 Task: Add a signature Jesse Powell containing Best wishes for a happy National Doctors Day, Jesse Powell to email address softage.8@softage.net and add a folder Volunteer work
Action: Mouse moved to (119, 147)
Screenshot: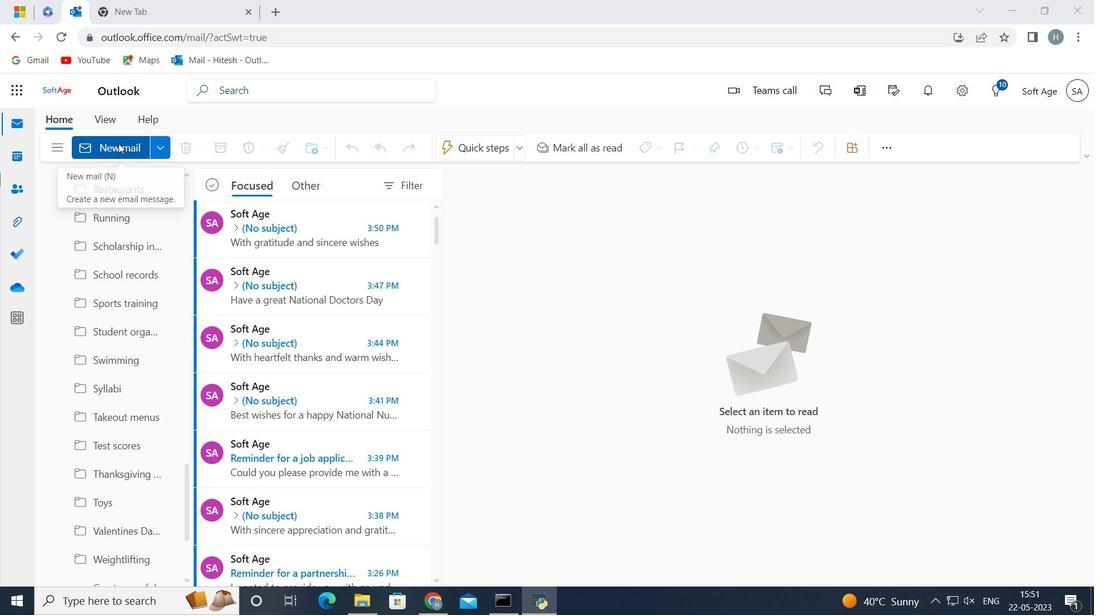 
Action: Mouse pressed left at (119, 147)
Screenshot: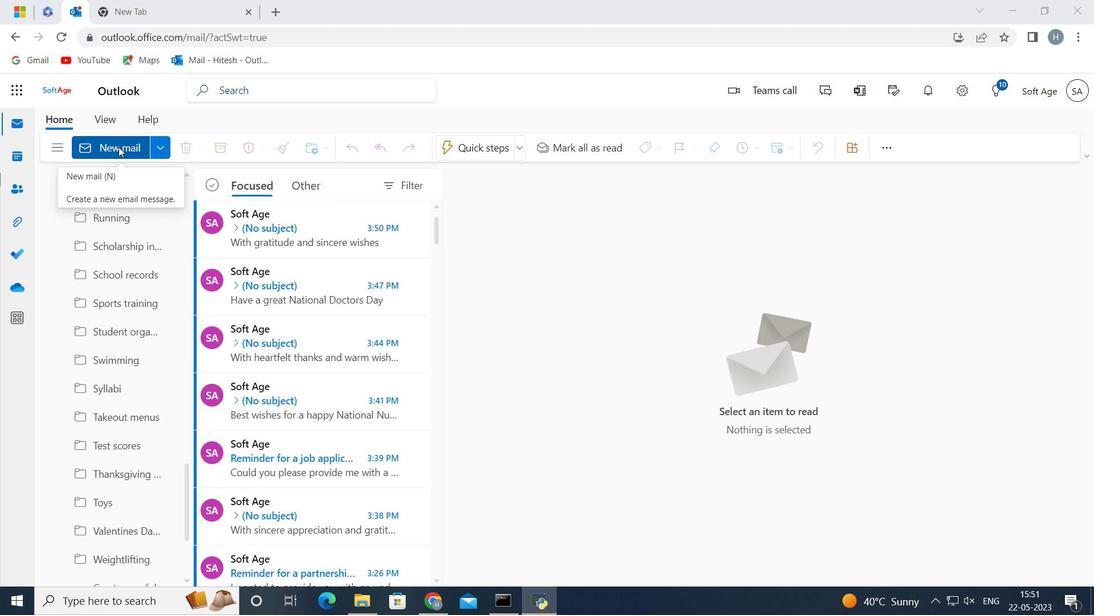 
Action: Mouse moved to (886, 151)
Screenshot: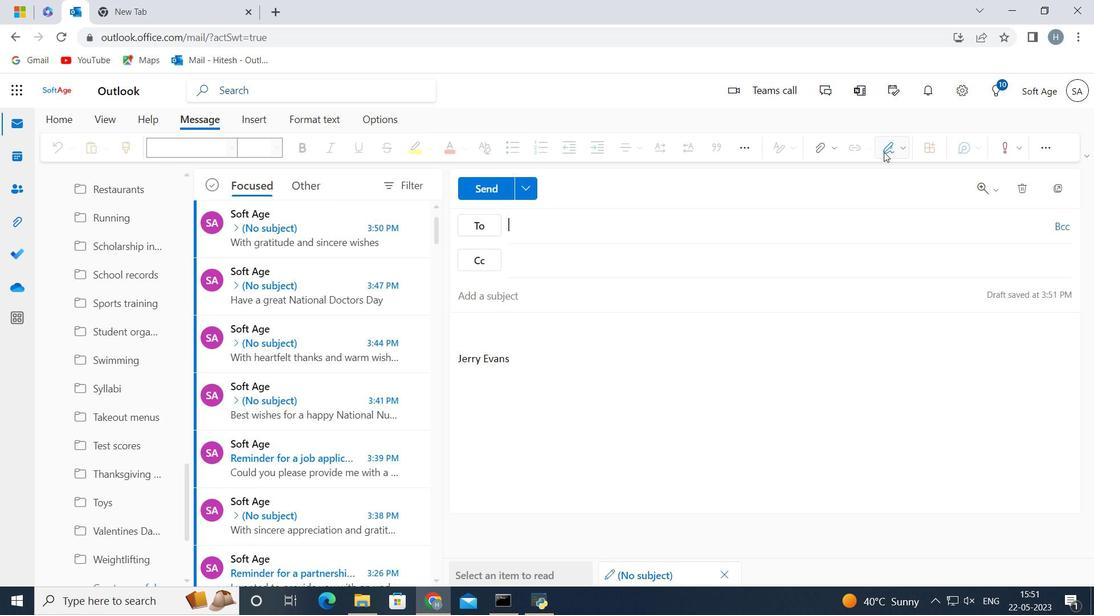 
Action: Mouse pressed left at (886, 151)
Screenshot: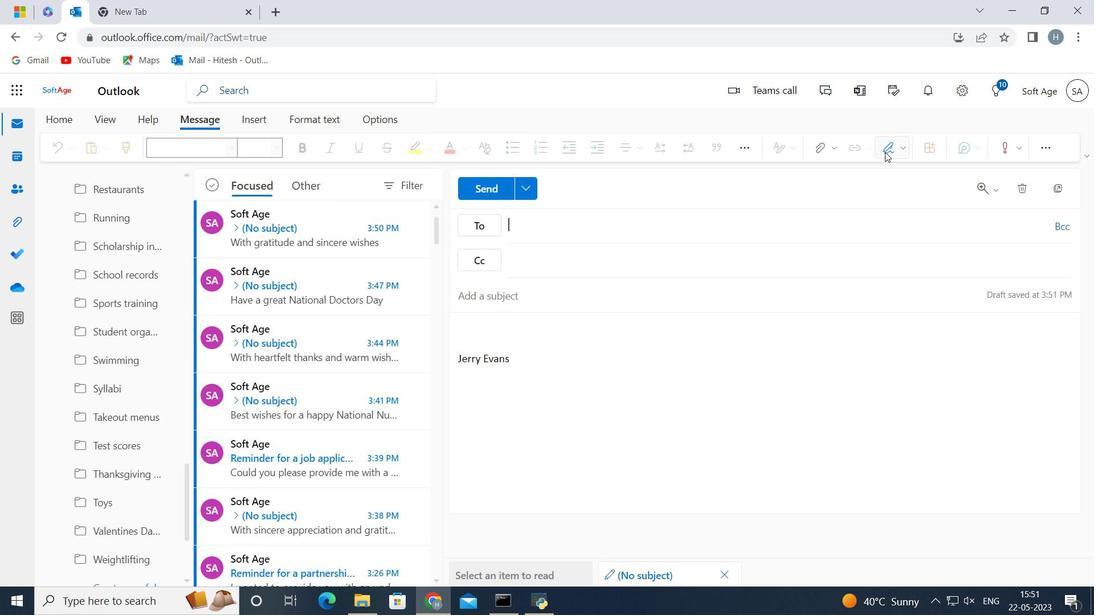 
Action: Mouse moved to (857, 405)
Screenshot: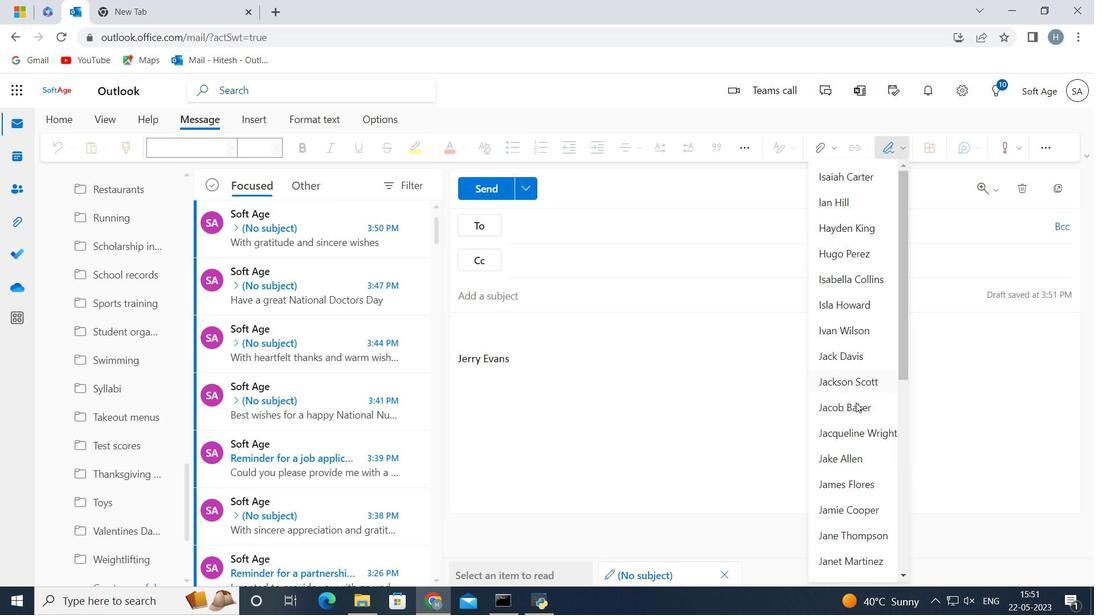 
Action: Mouse scrolled (857, 404) with delta (0, 0)
Screenshot: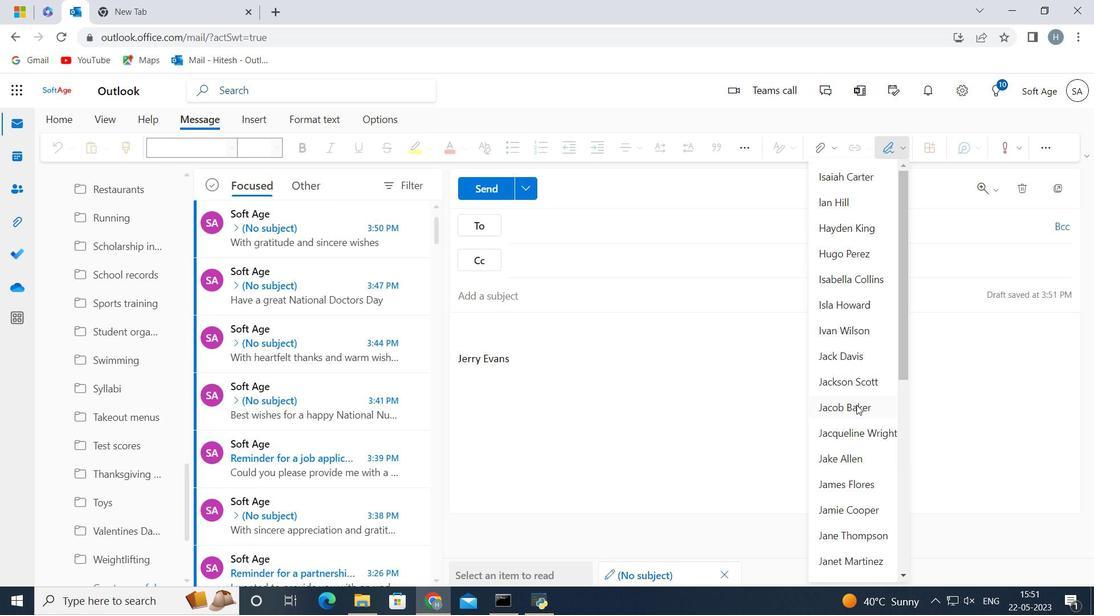 
Action: Mouse scrolled (857, 404) with delta (0, 0)
Screenshot: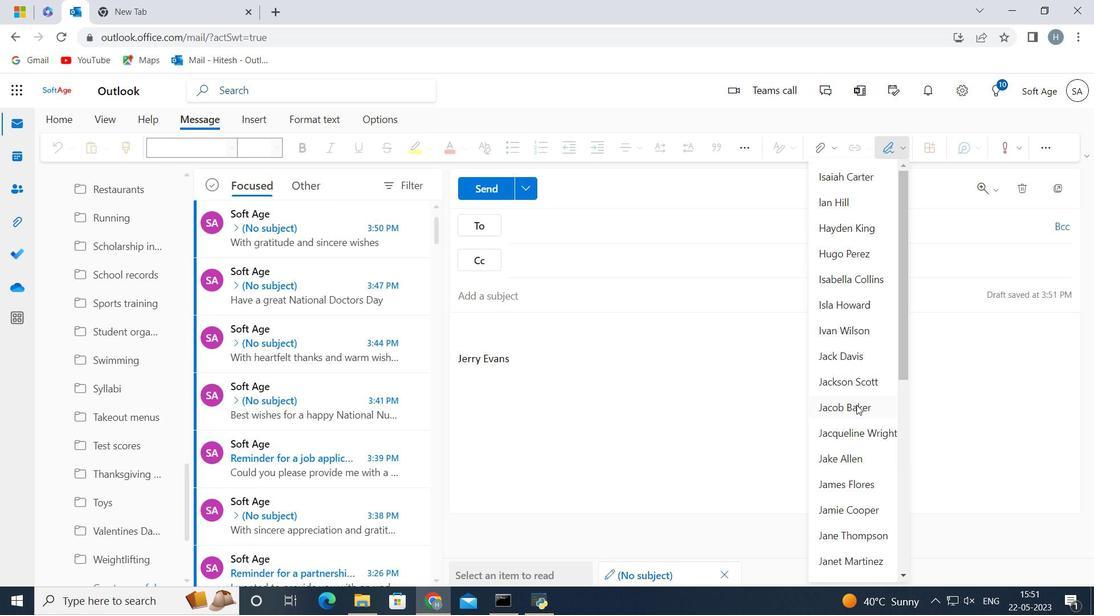 
Action: Mouse scrolled (857, 404) with delta (0, 0)
Screenshot: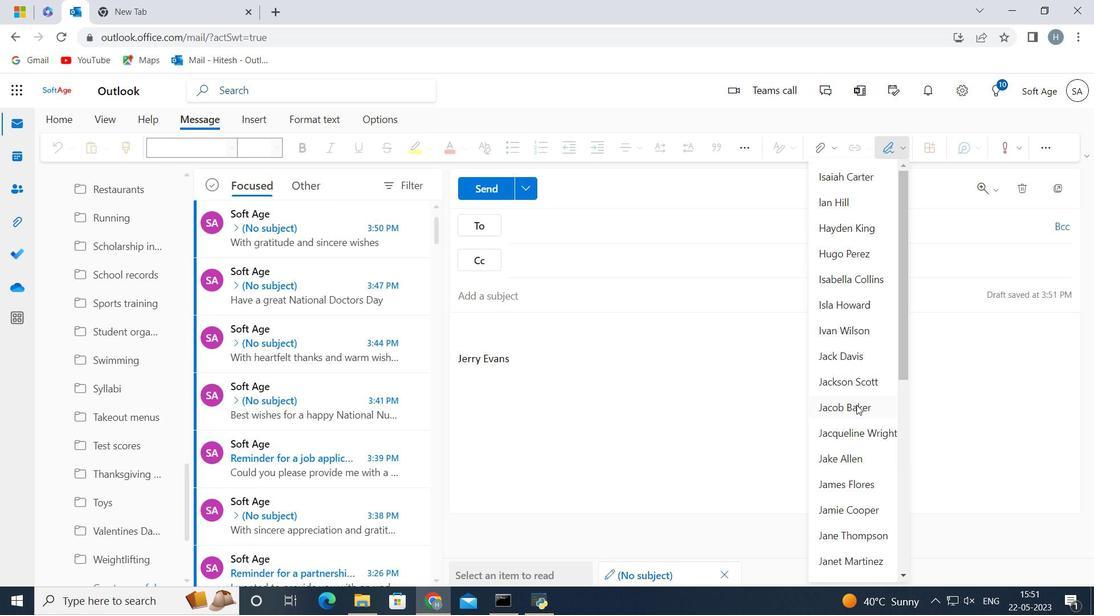 
Action: Mouse scrolled (857, 404) with delta (0, 0)
Screenshot: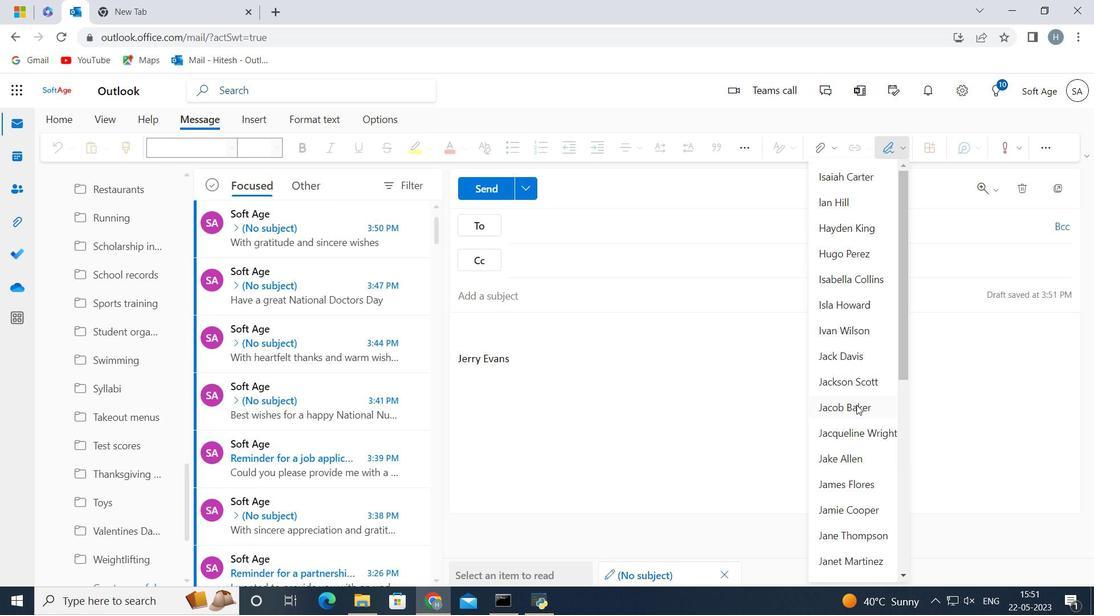 
Action: Mouse scrolled (857, 404) with delta (0, 0)
Screenshot: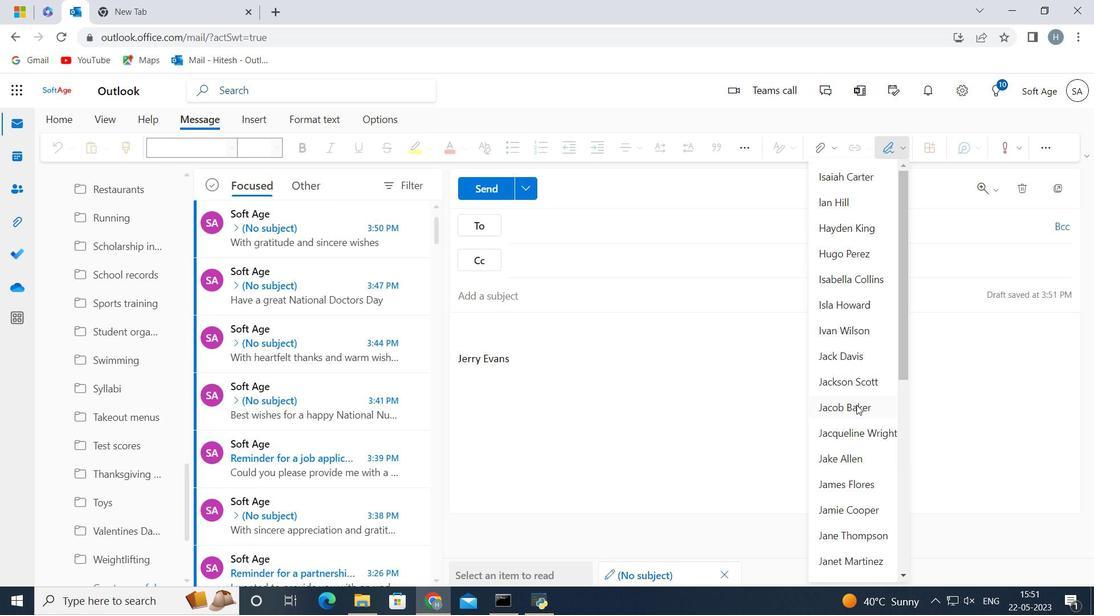 
Action: Mouse scrolled (857, 404) with delta (0, 0)
Screenshot: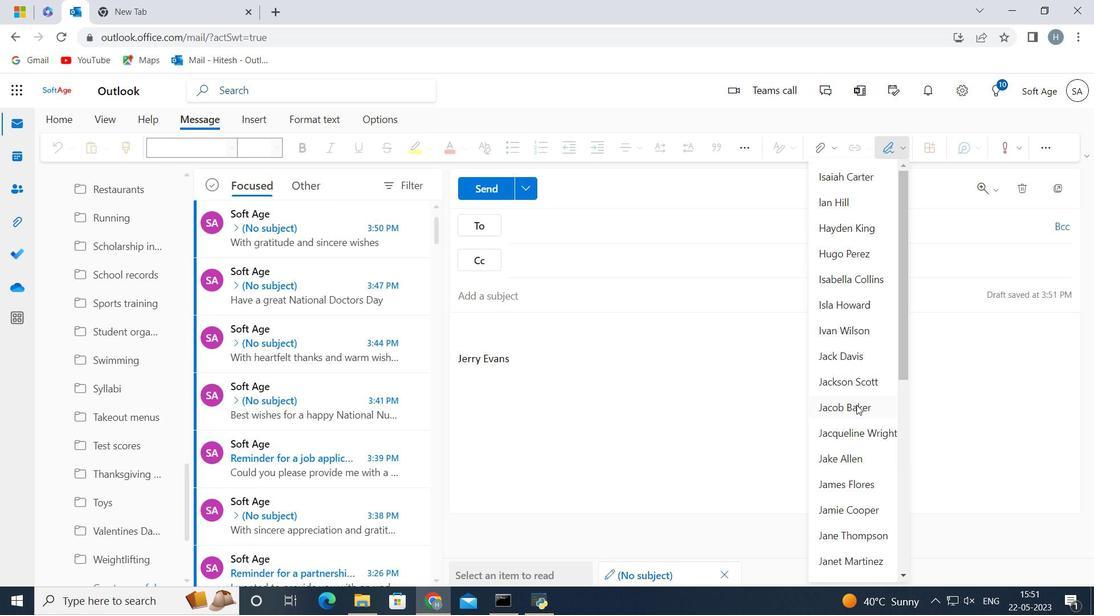
Action: Mouse moved to (857, 410)
Screenshot: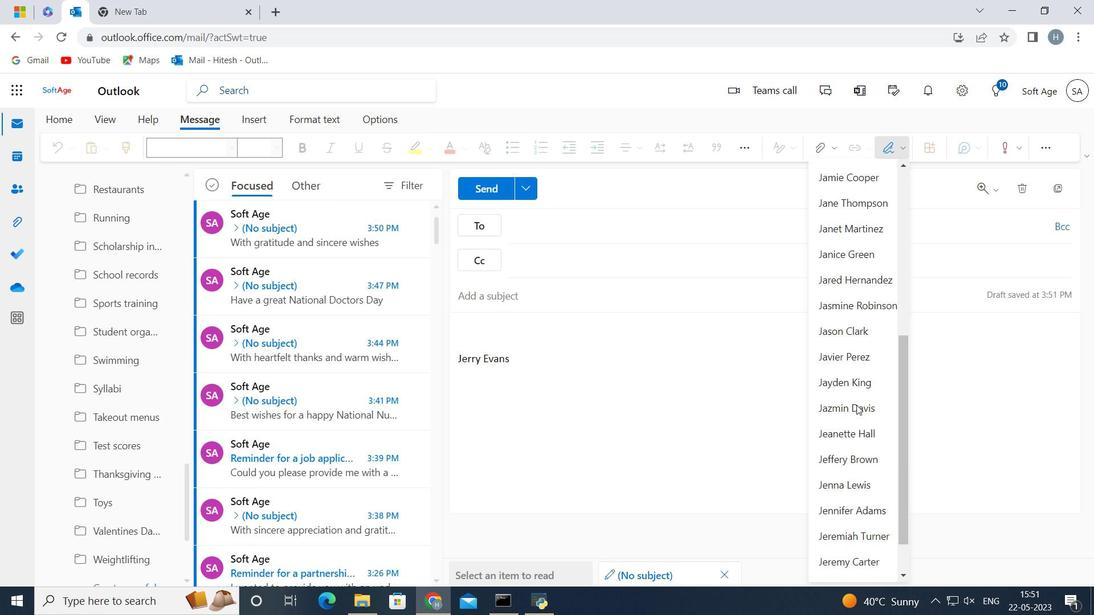 
Action: Mouse scrolled (857, 409) with delta (0, 0)
Screenshot: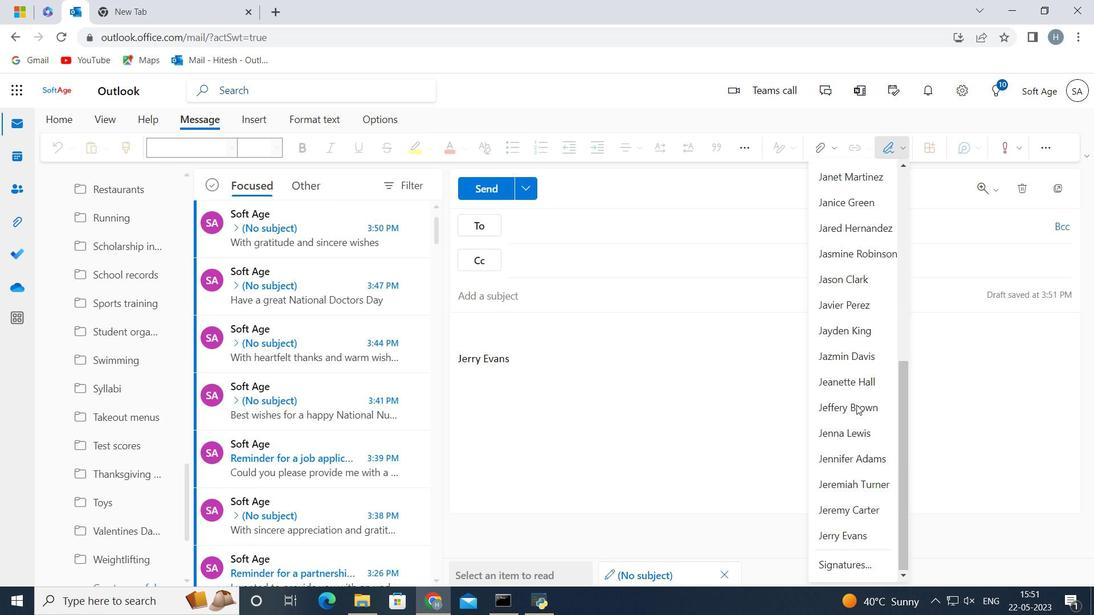 
Action: Mouse moved to (858, 417)
Screenshot: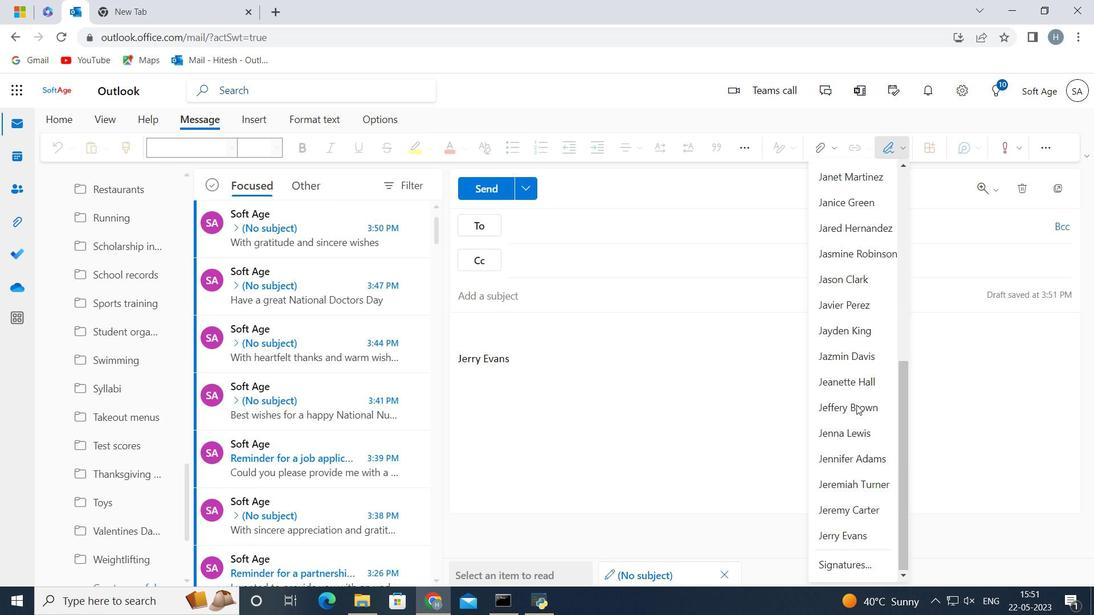 
Action: Mouse scrolled (858, 415) with delta (0, 0)
Screenshot: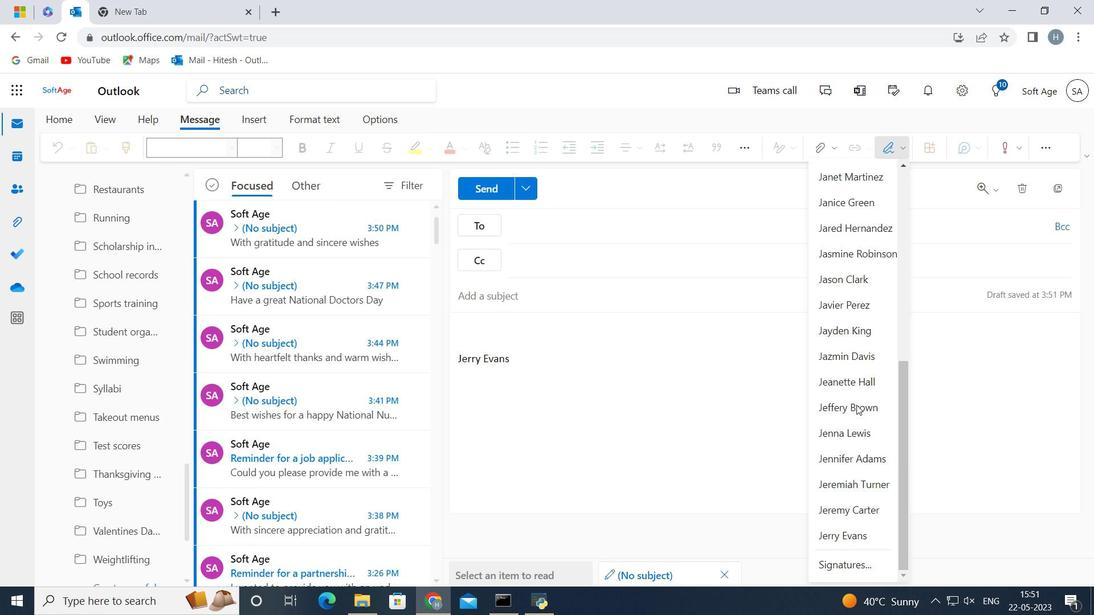 
Action: Mouse moved to (859, 423)
Screenshot: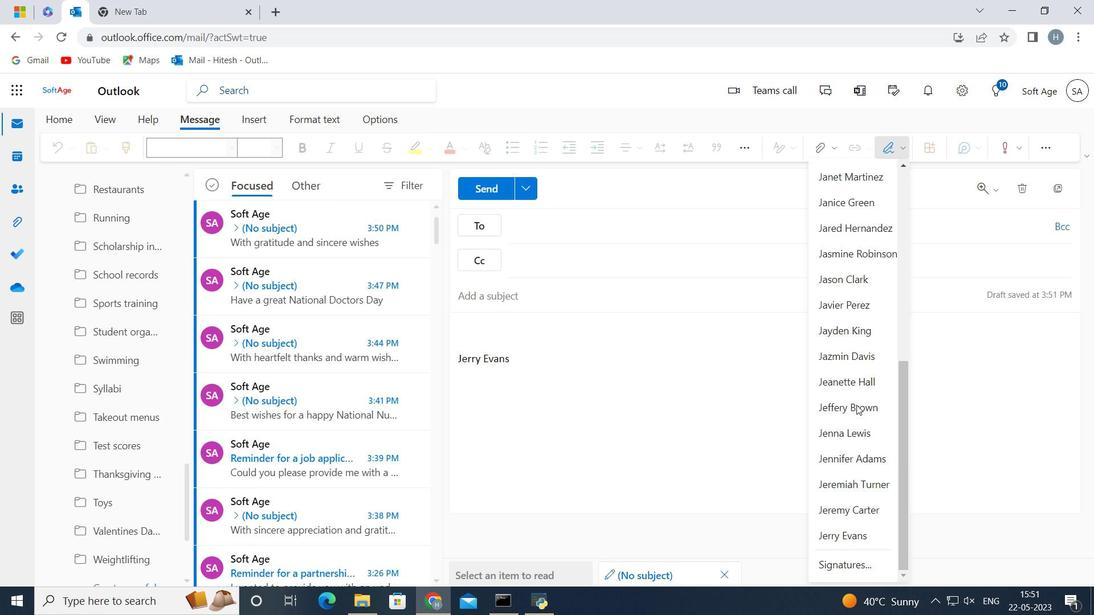 
Action: Mouse scrolled (858, 419) with delta (0, 0)
Screenshot: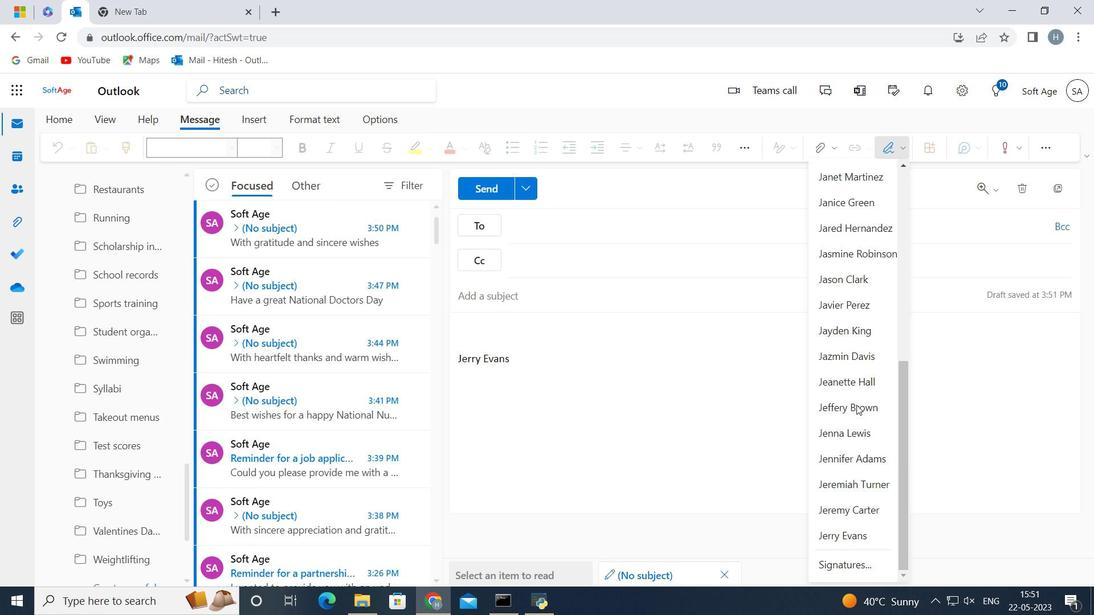 
Action: Mouse moved to (859, 423)
Screenshot: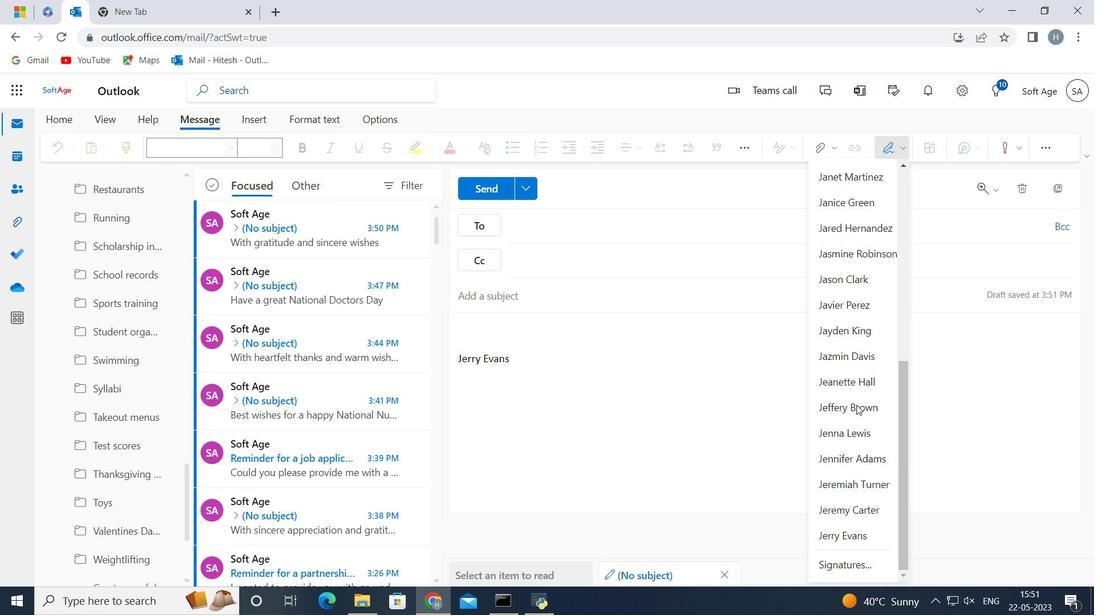
Action: Mouse scrolled (859, 422) with delta (0, 0)
Screenshot: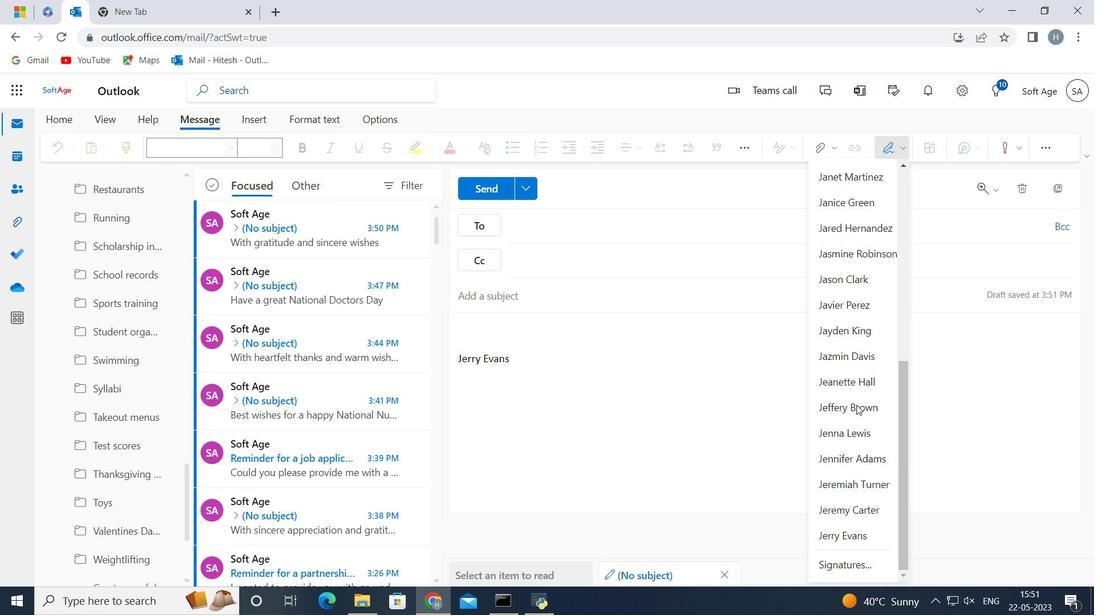 
Action: Mouse moved to (859, 428)
Screenshot: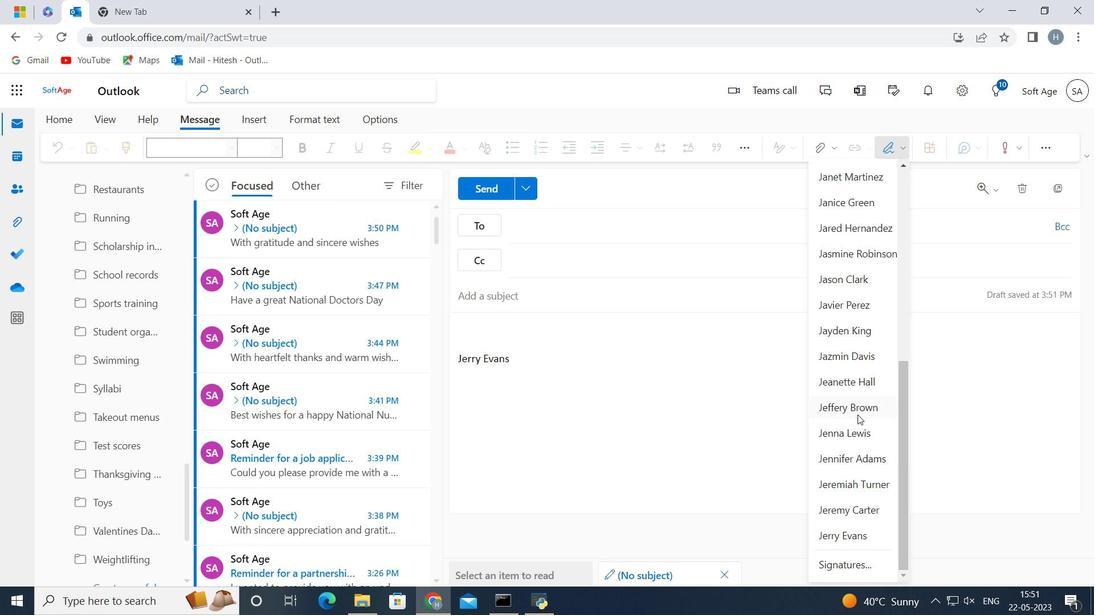 
Action: Mouse scrolled (859, 427) with delta (0, 0)
Screenshot: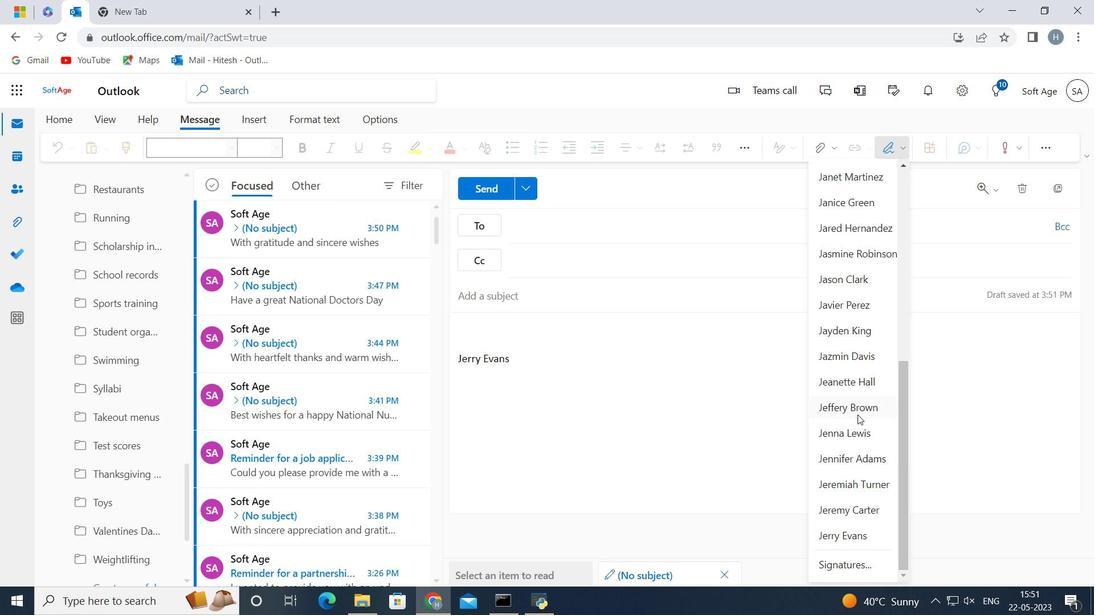 
Action: Mouse moved to (854, 559)
Screenshot: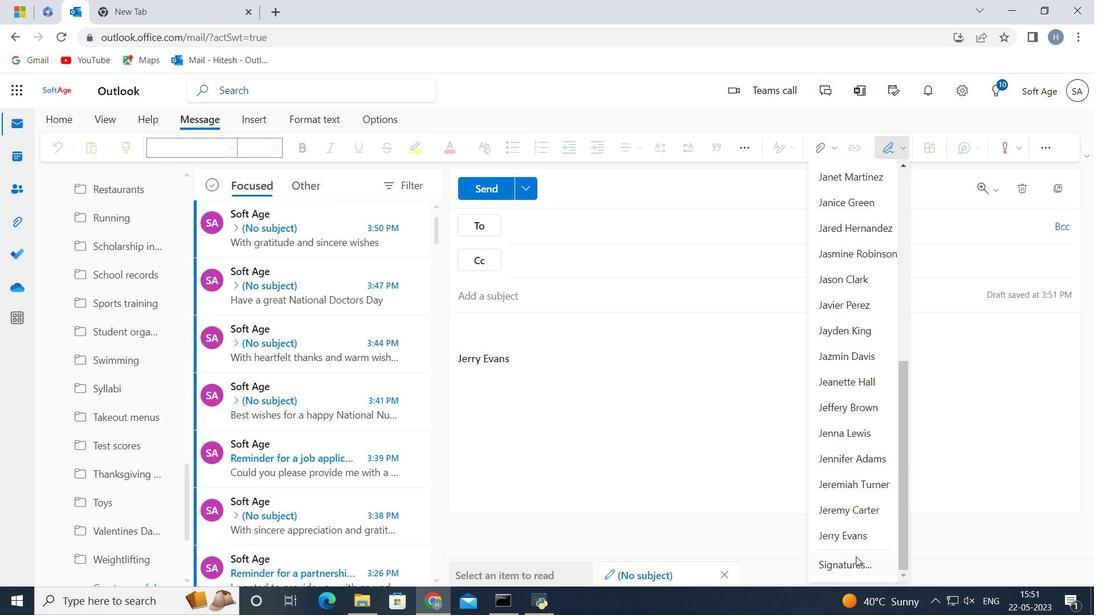 
Action: Mouse pressed left at (854, 559)
Screenshot: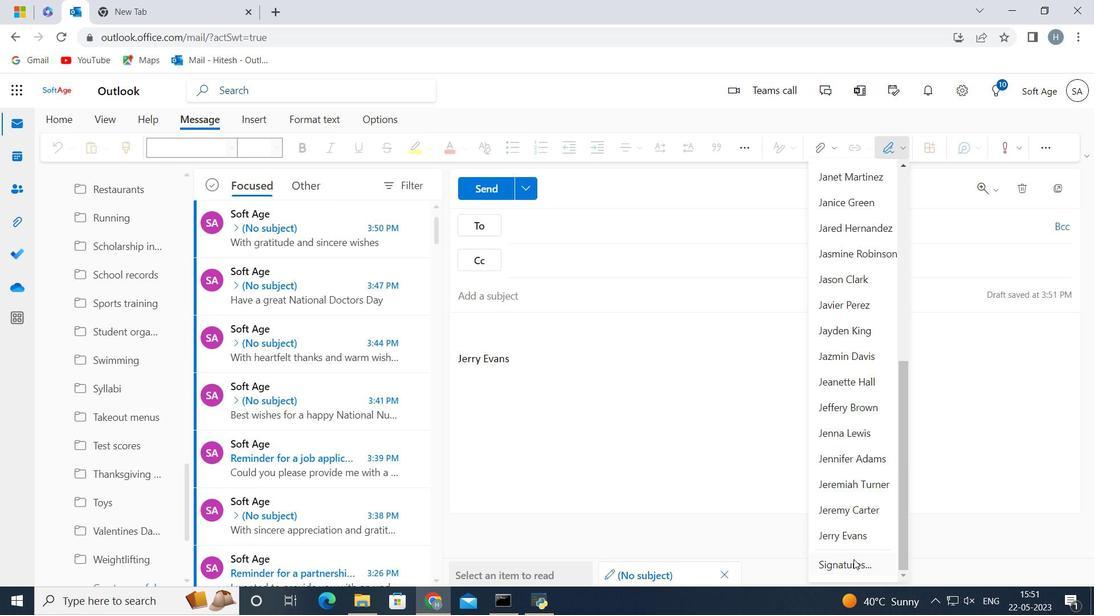 
Action: Mouse moved to (758, 269)
Screenshot: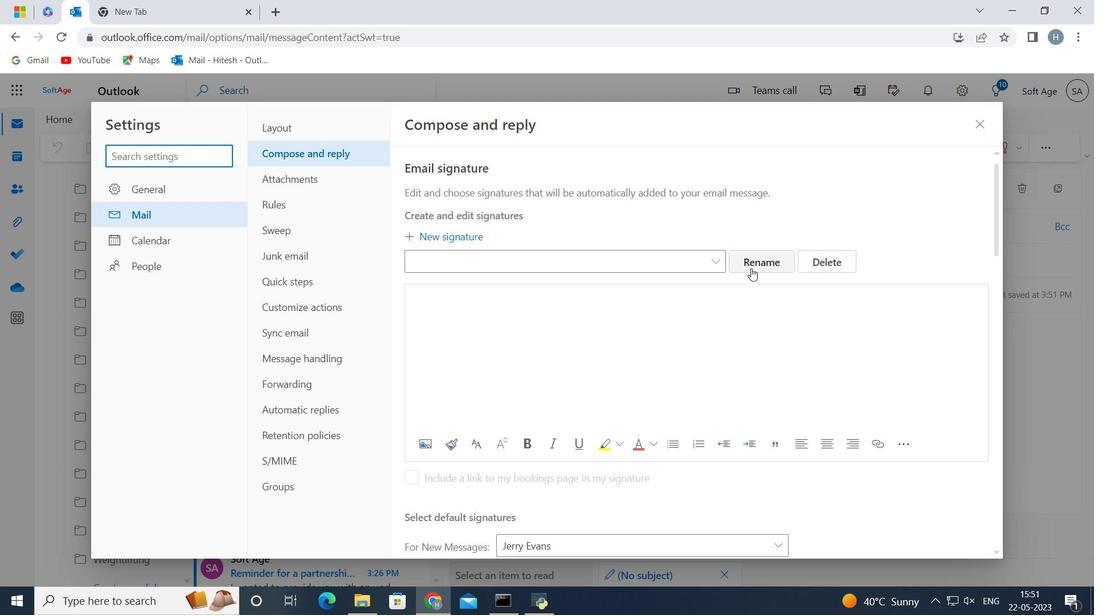 
Action: Mouse pressed left at (758, 269)
Screenshot: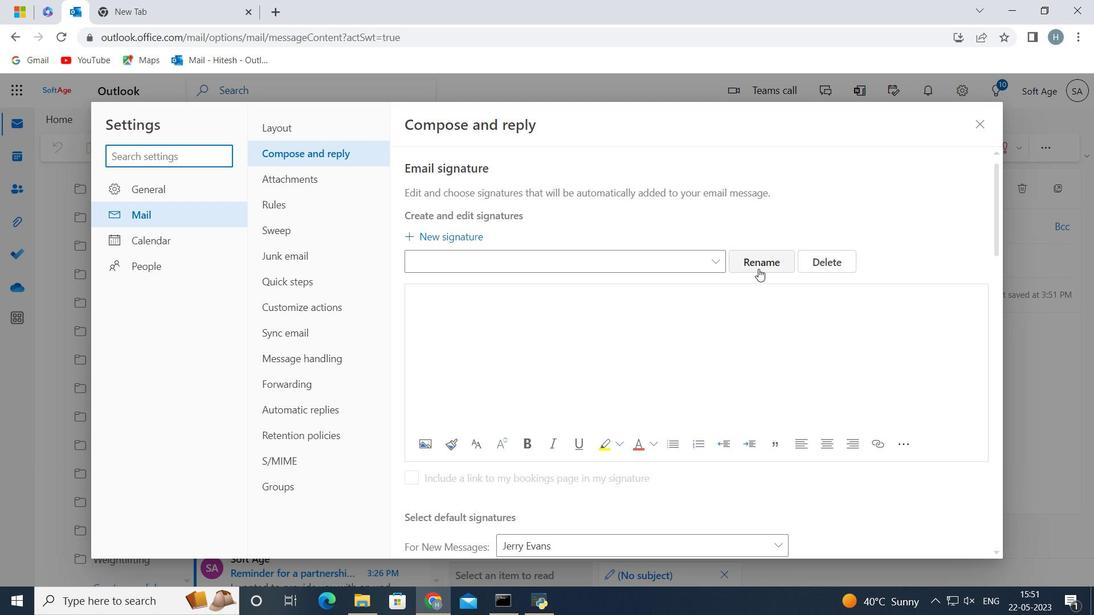 
Action: Mouse moved to (686, 260)
Screenshot: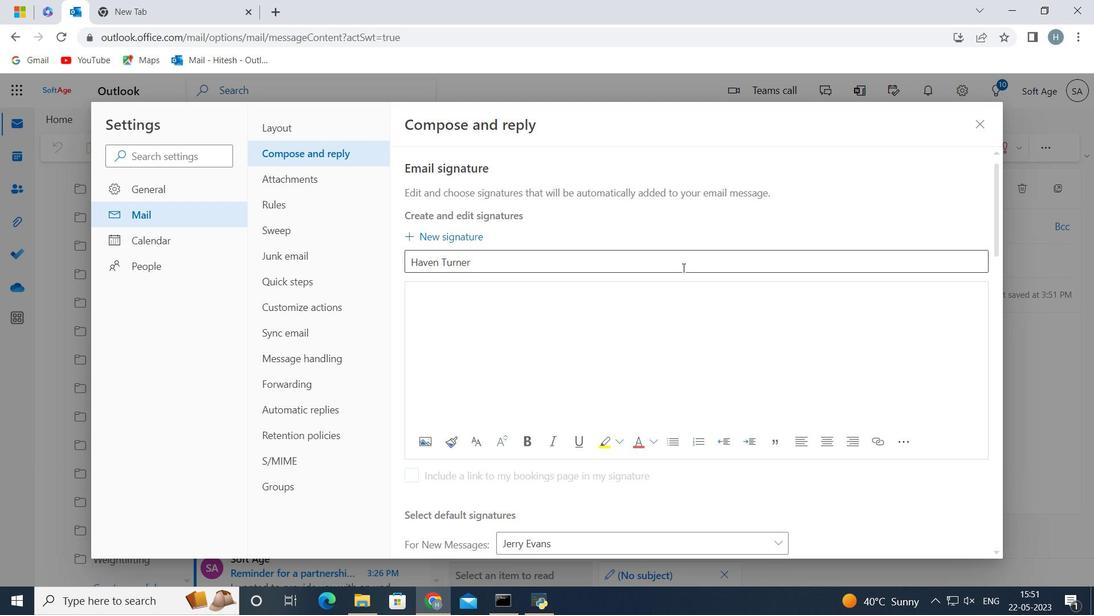 
Action: Mouse pressed left at (686, 260)
Screenshot: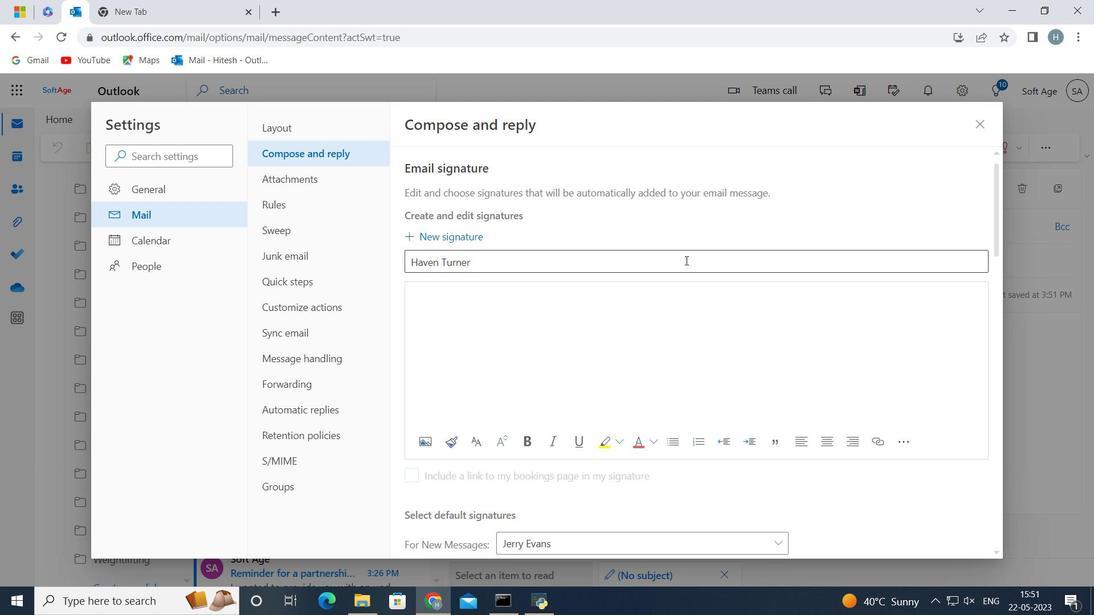 
Action: Key pressed <Key.backspace><Key.backspace><Key.backspace><Key.backspace><Key.backspace><Key.backspace><Key.backspace><Key.backspace><Key.backspace><Key.backspace><Key.backspace><Key.backspace><Key.backspace><Key.backspace><Key.backspace><Key.backspace><Key.backspace><Key.backspace><Key.backspace><Key.backspace><Key.backspace><Key.shift>Jesse<Key.space><Key.shift><Key.shift><Key.shift><Key.shift><Key.shift>Powell<Key.space>
Screenshot: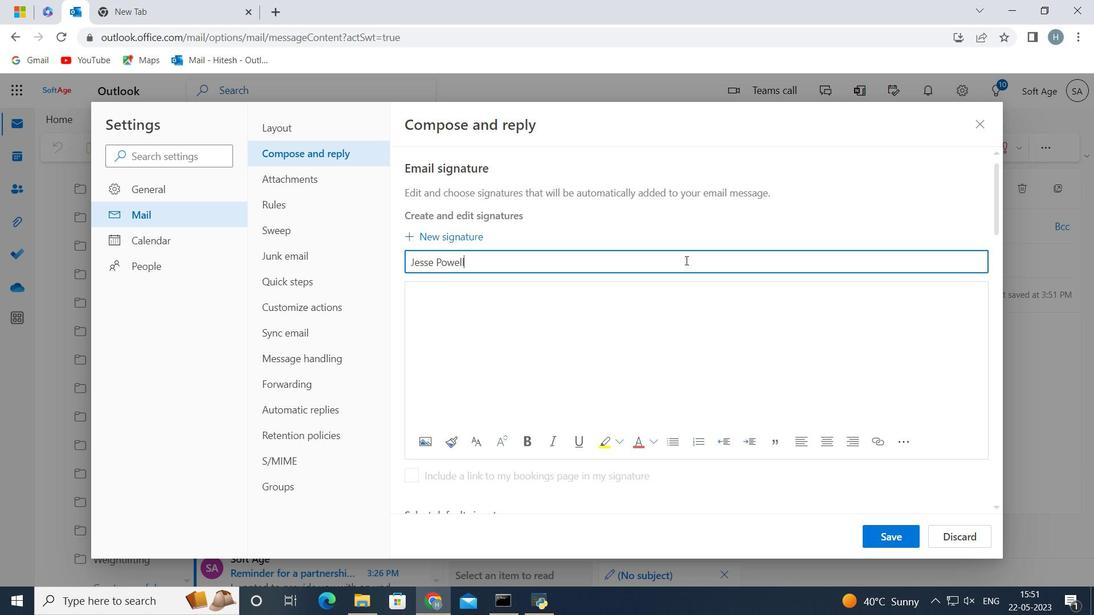 
Action: Mouse moved to (460, 318)
Screenshot: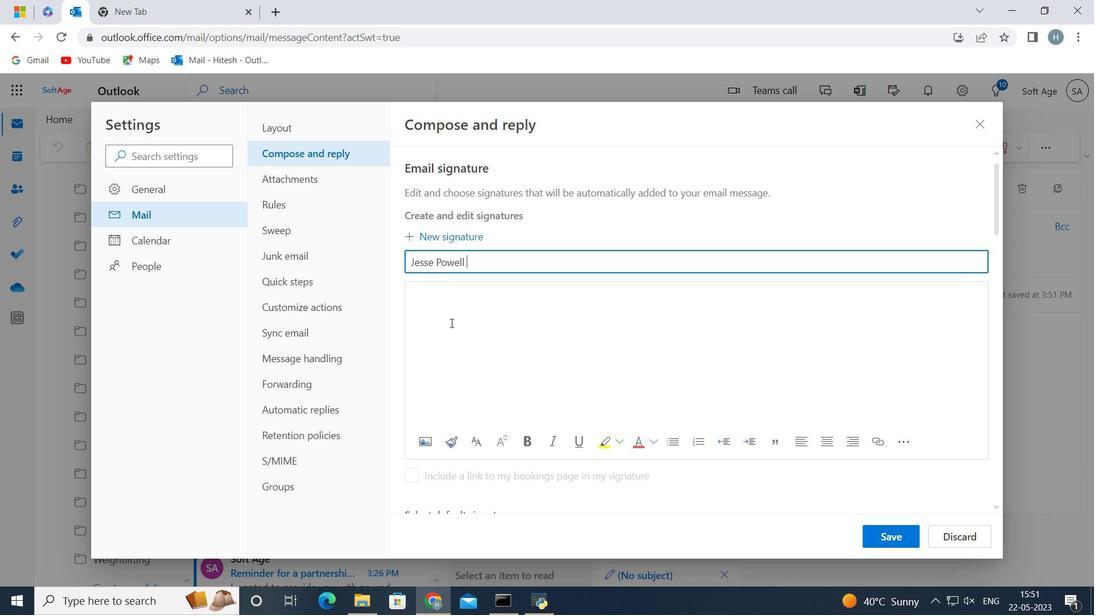 
Action: Mouse pressed left at (460, 318)
Screenshot: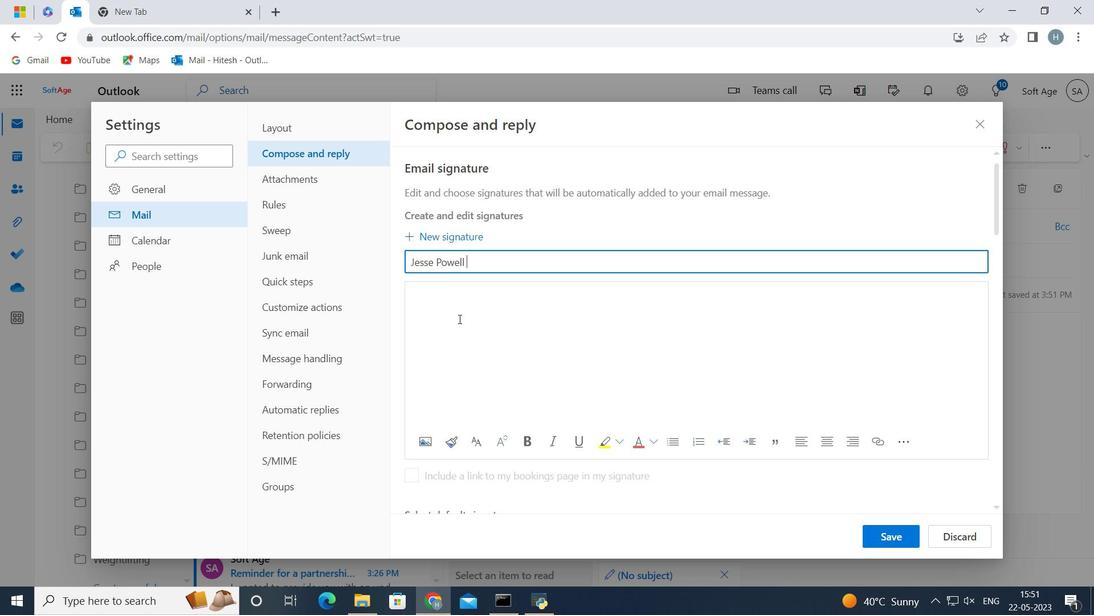 
Action: Key pressed <Key.shift>Jesse<Key.space><Key.shift>Powell<Key.space>
Screenshot: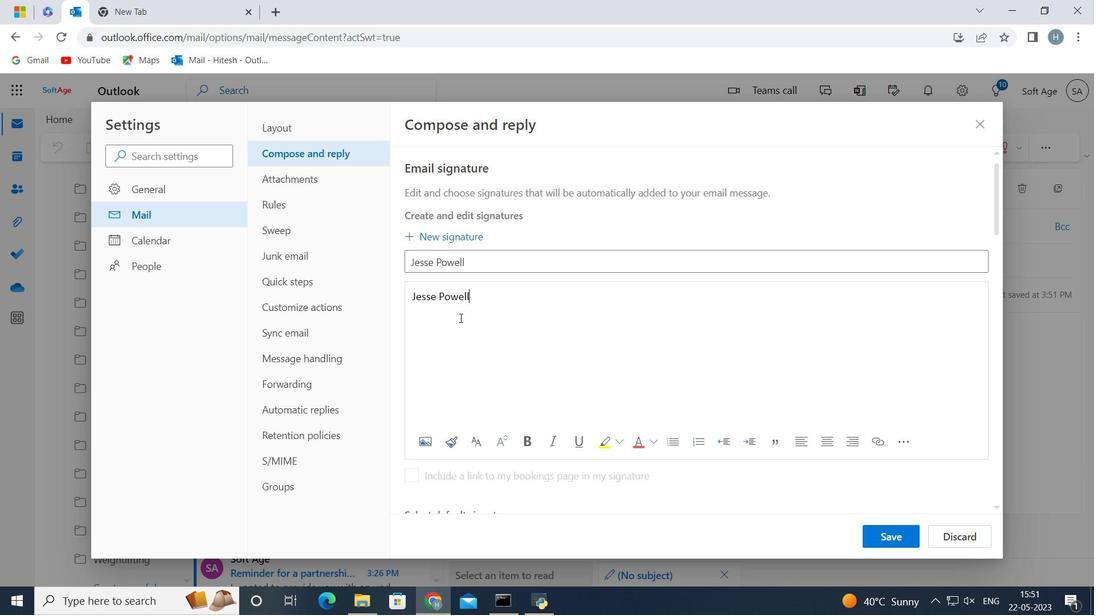 
Action: Mouse moved to (883, 530)
Screenshot: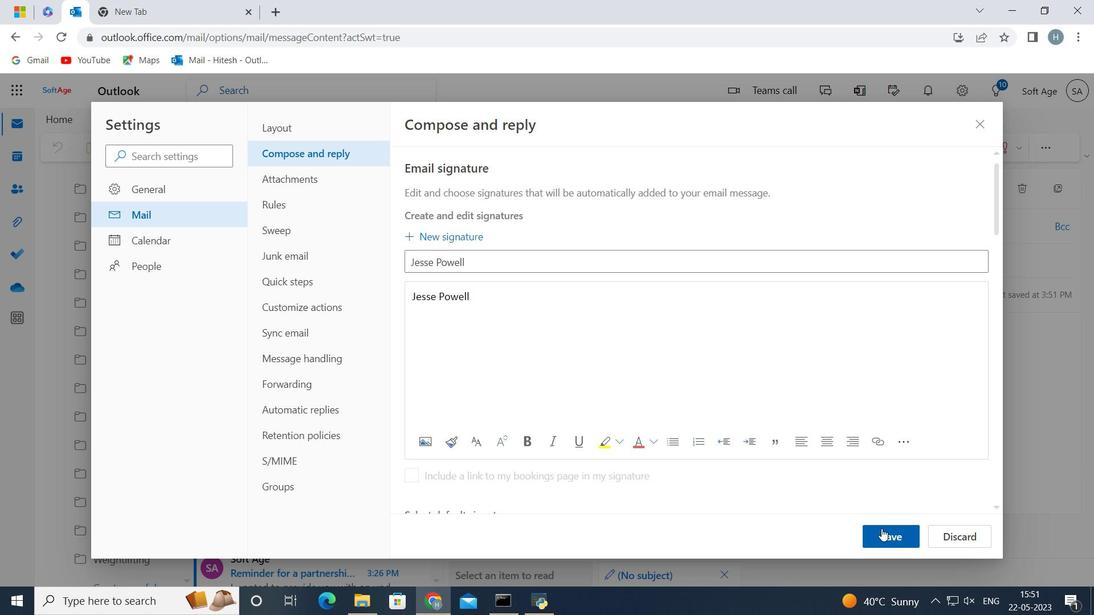 
Action: Mouse pressed left at (883, 530)
Screenshot: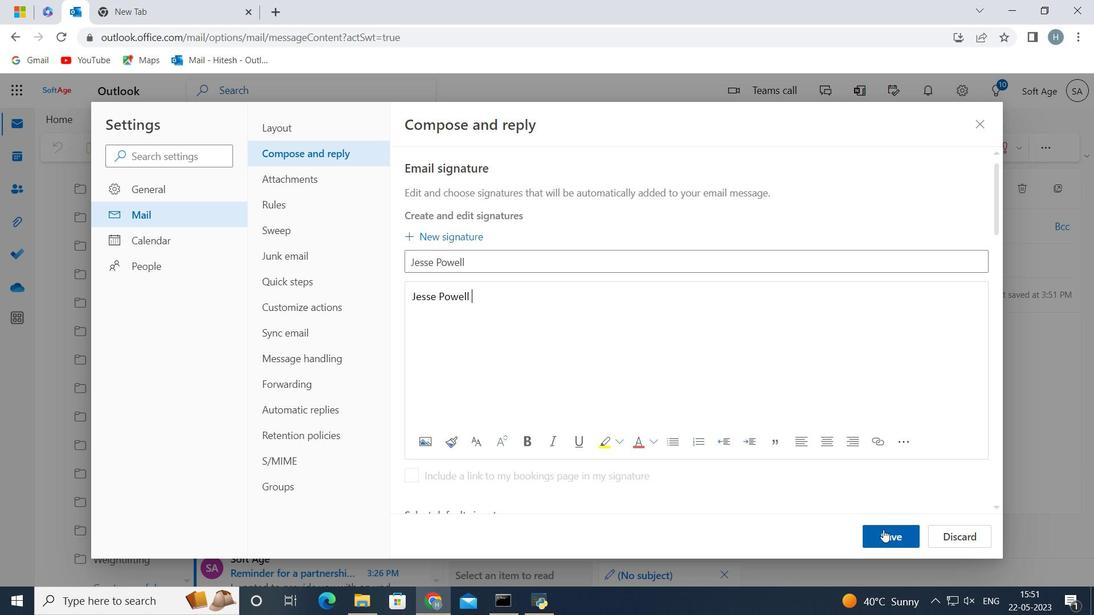 
Action: Mouse moved to (763, 317)
Screenshot: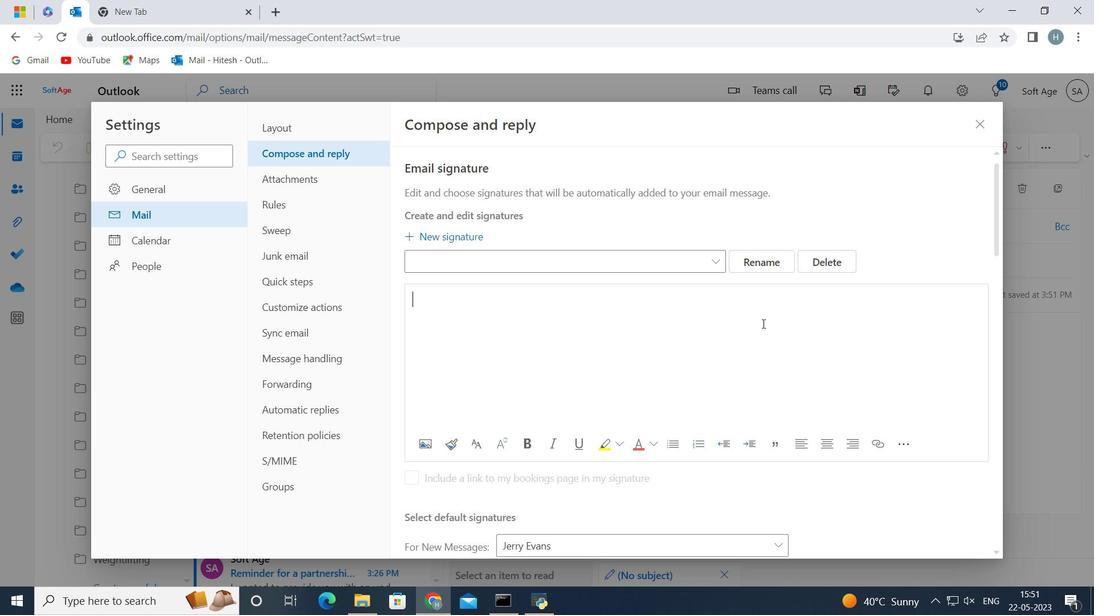 
Action: Mouse scrolled (763, 316) with delta (0, 0)
Screenshot: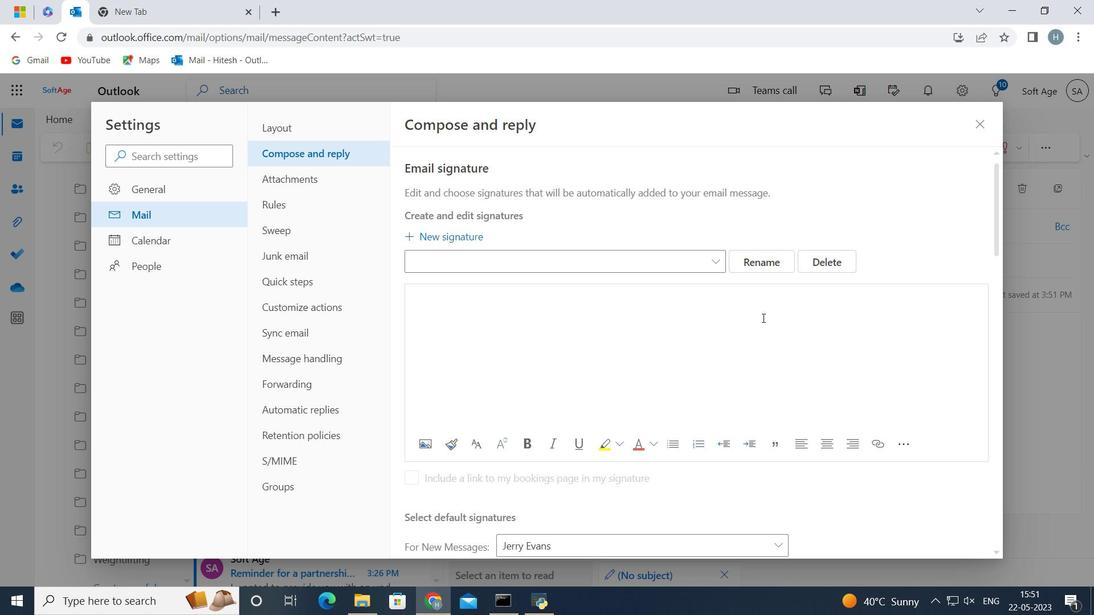 
Action: Mouse scrolled (763, 316) with delta (0, 0)
Screenshot: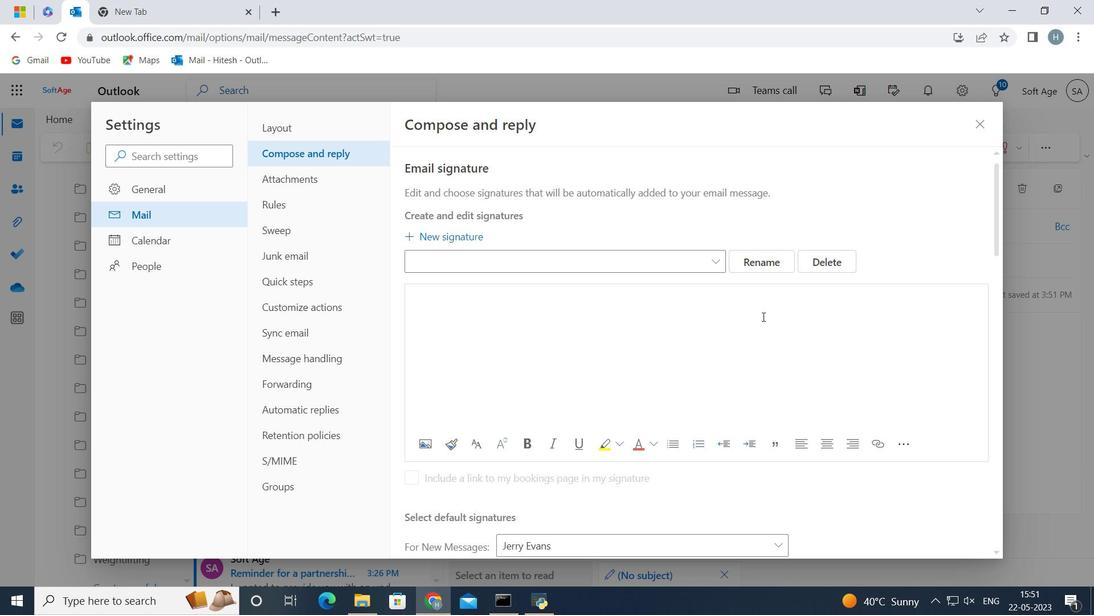 
Action: Mouse scrolled (763, 316) with delta (0, 0)
Screenshot: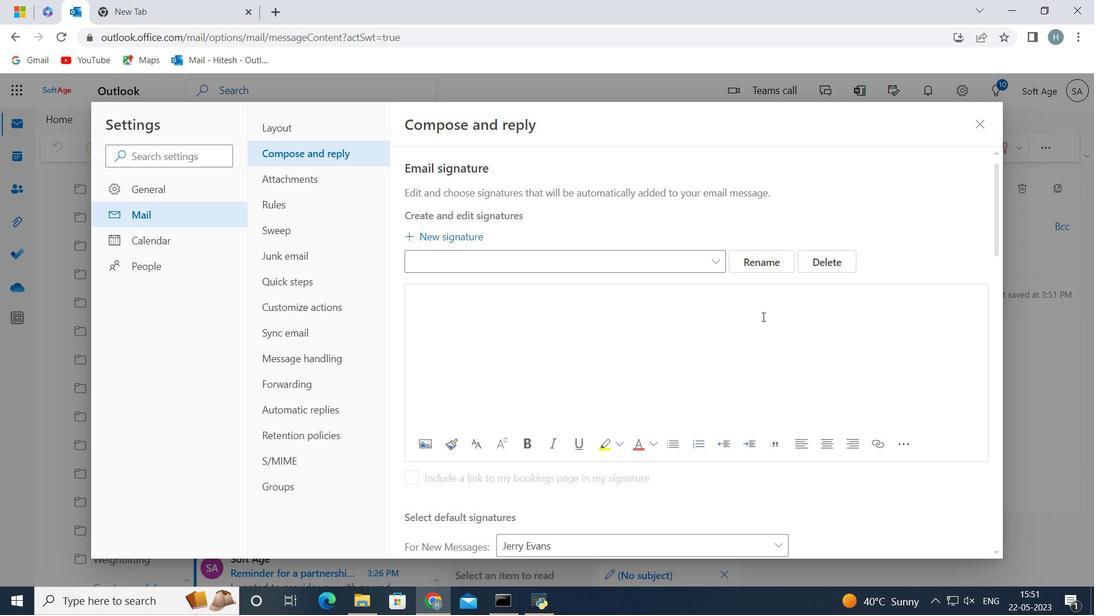 
Action: Mouse moved to (763, 316)
Screenshot: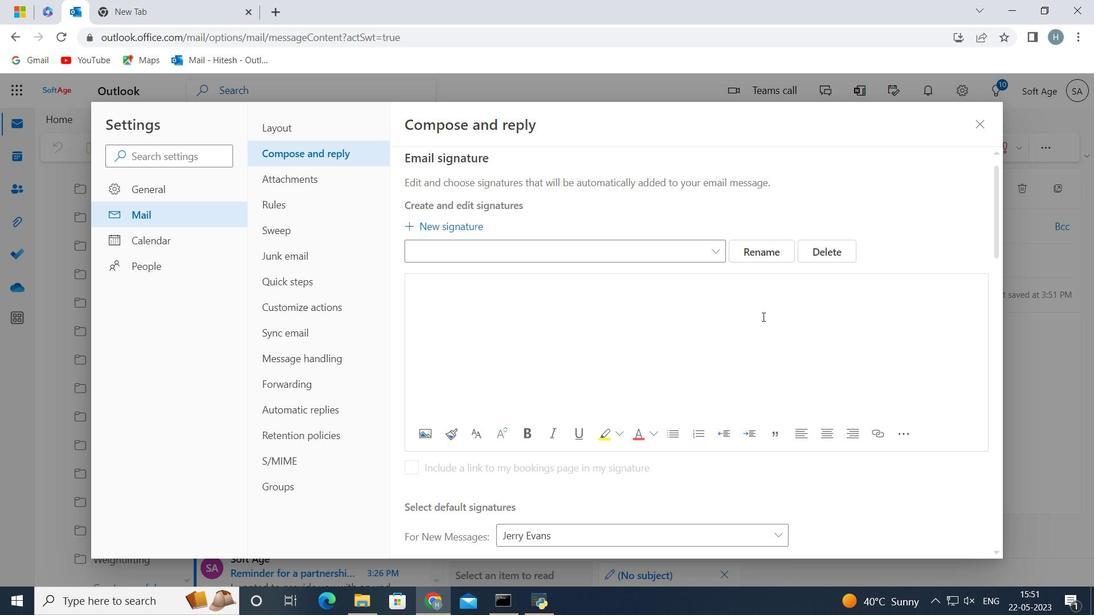 
Action: Mouse scrolled (763, 315) with delta (0, 0)
Screenshot: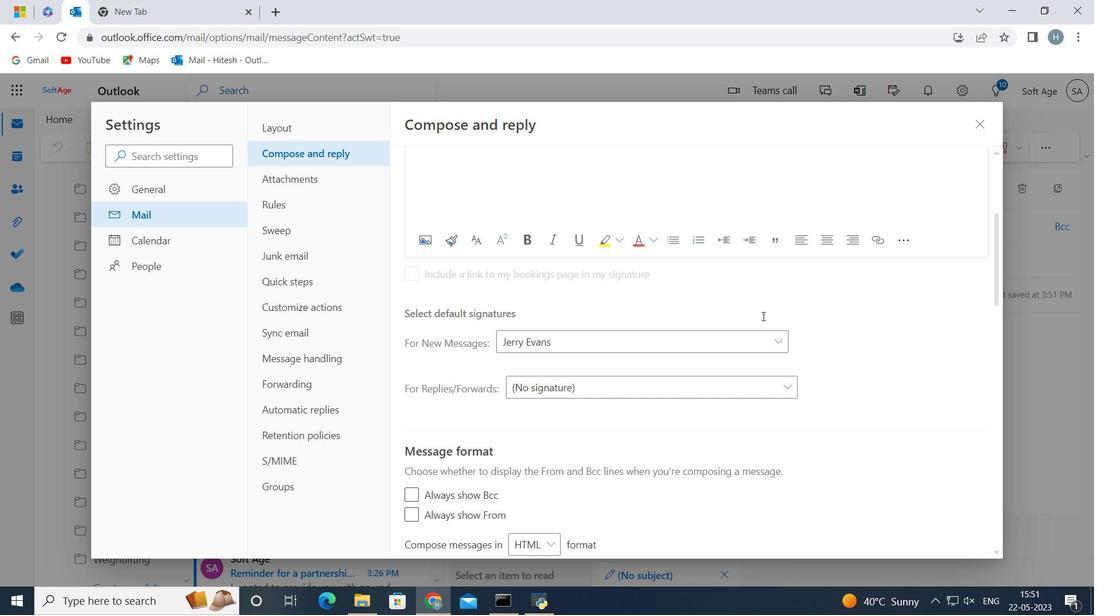 
Action: Mouse moved to (761, 266)
Screenshot: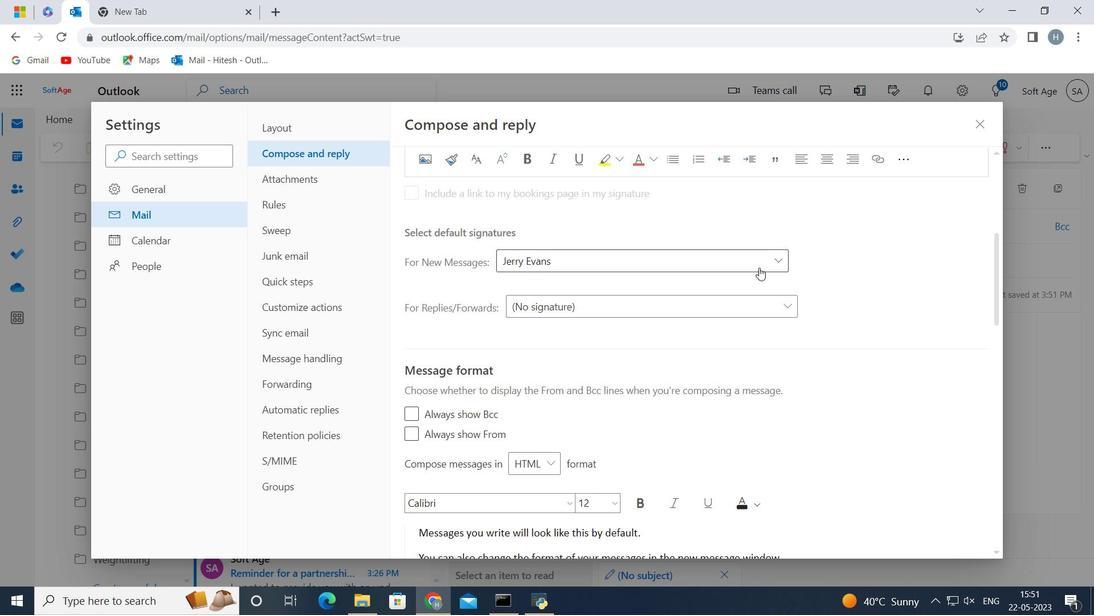 
Action: Mouse pressed left at (761, 266)
Screenshot: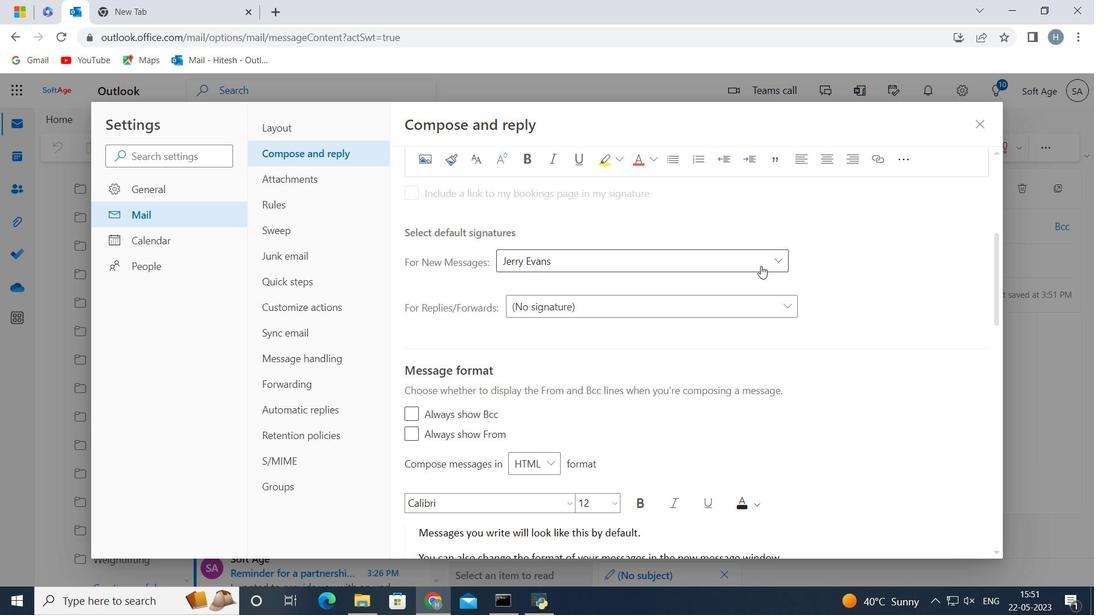 
Action: Mouse moved to (823, 570)
Screenshot: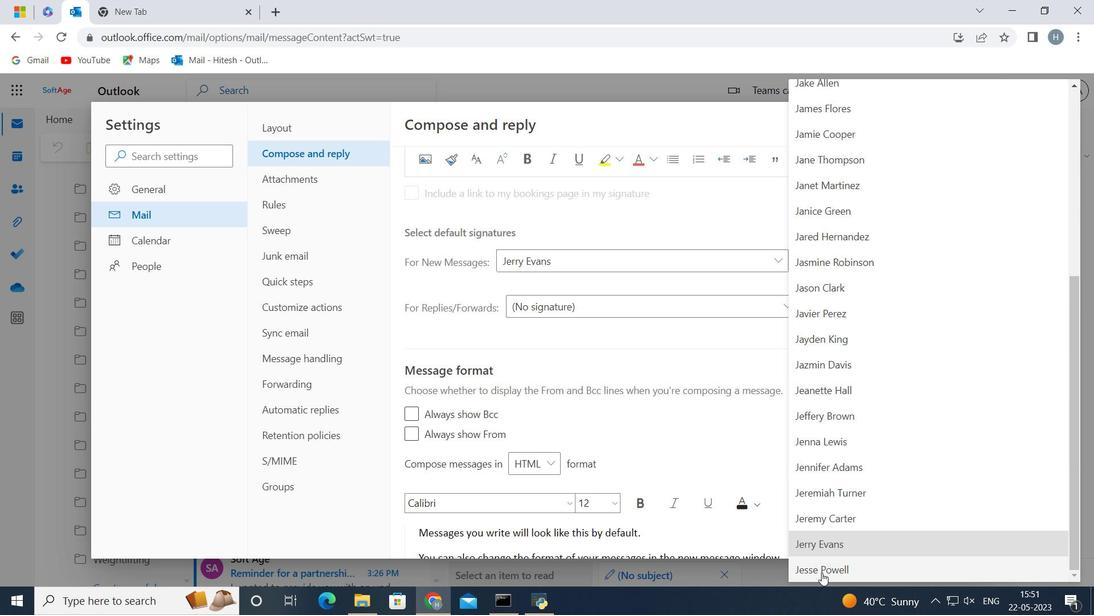 
Action: Mouse pressed left at (823, 570)
Screenshot: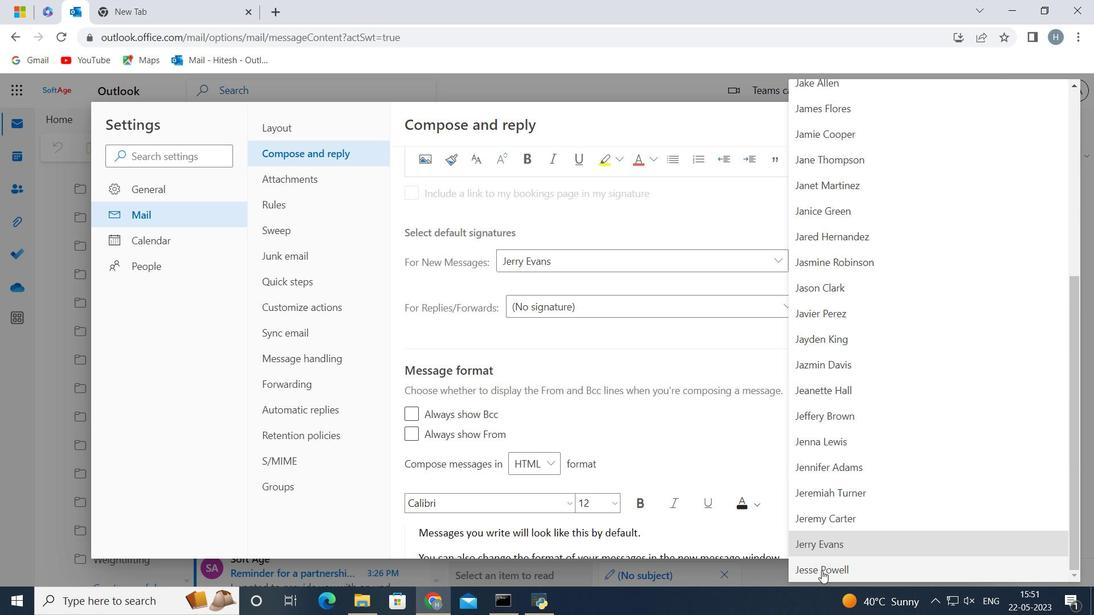 
Action: Mouse moved to (877, 541)
Screenshot: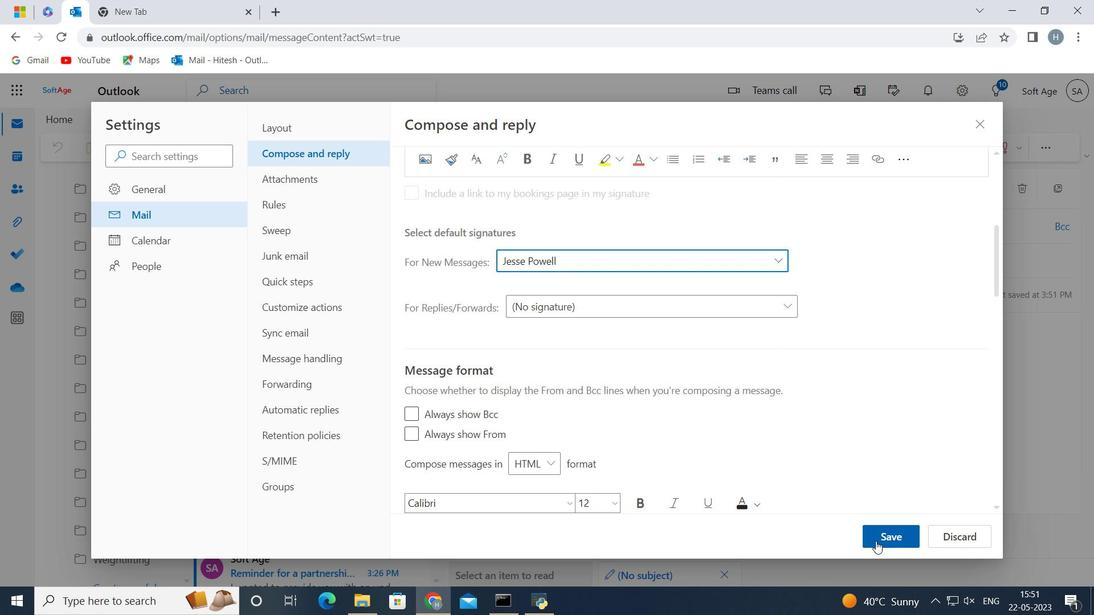 
Action: Mouse pressed left at (877, 541)
Screenshot: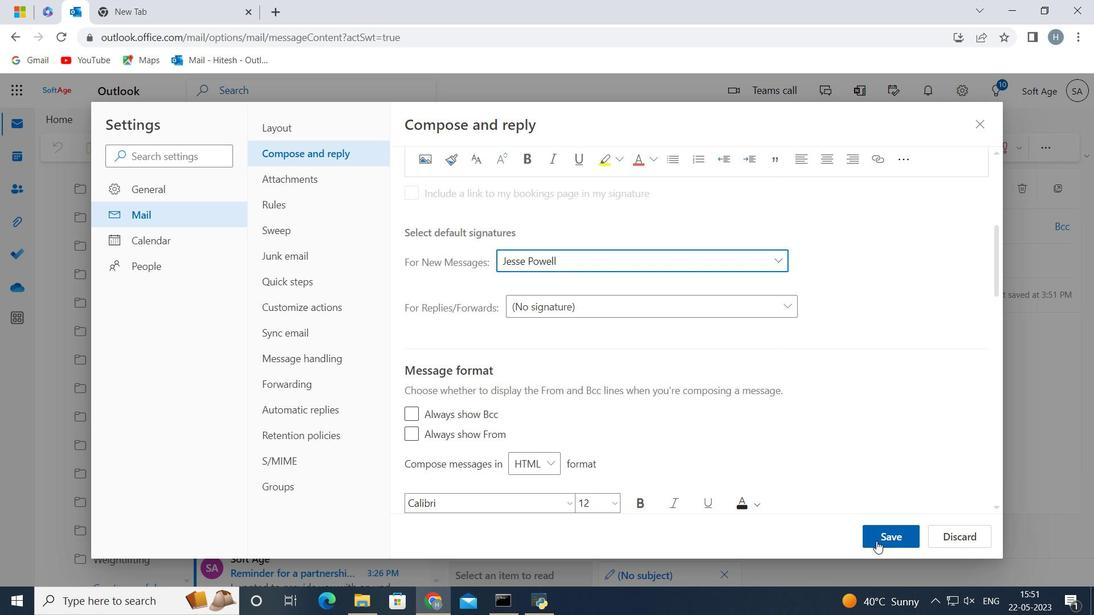 
Action: Mouse moved to (982, 124)
Screenshot: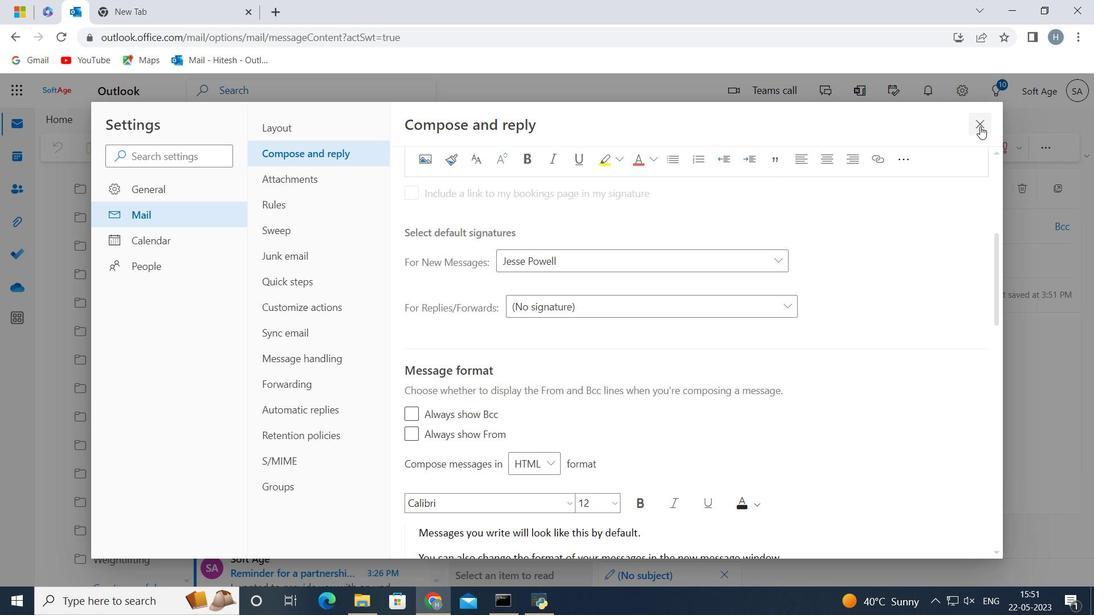 
Action: Mouse pressed left at (982, 124)
Screenshot: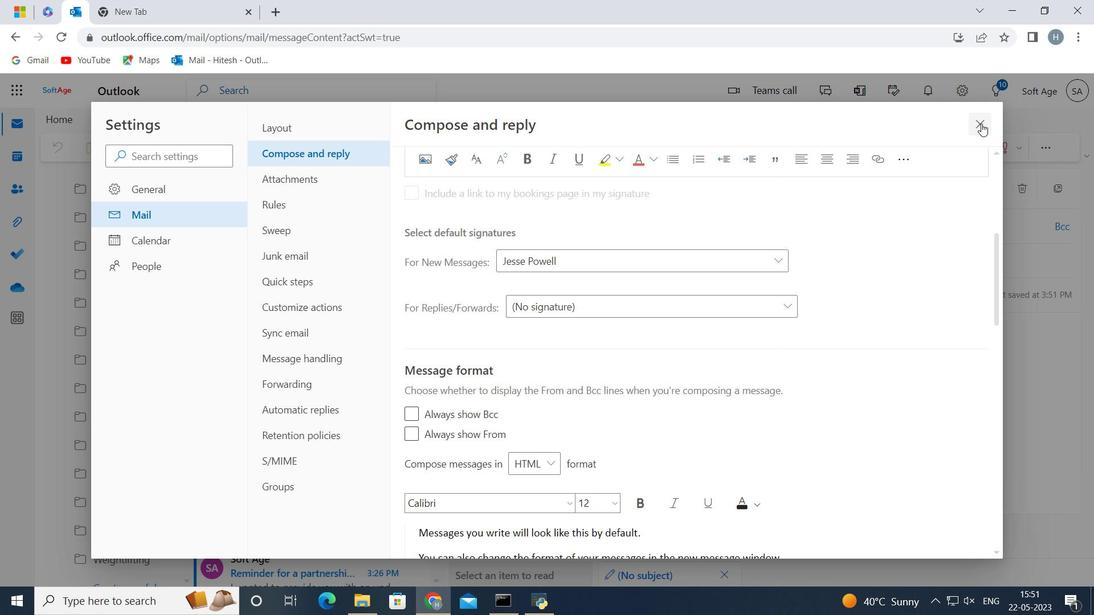 
Action: Mouse moved to (532, 361)
Screenshot: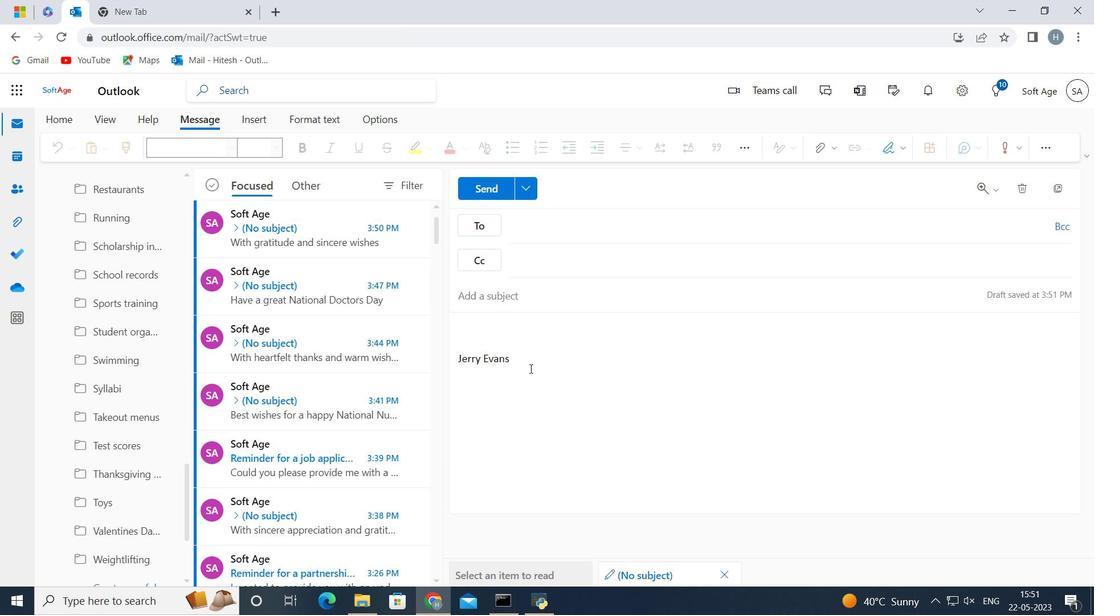 
Action: Mouse pressed left at (532, 361)
Screenshot: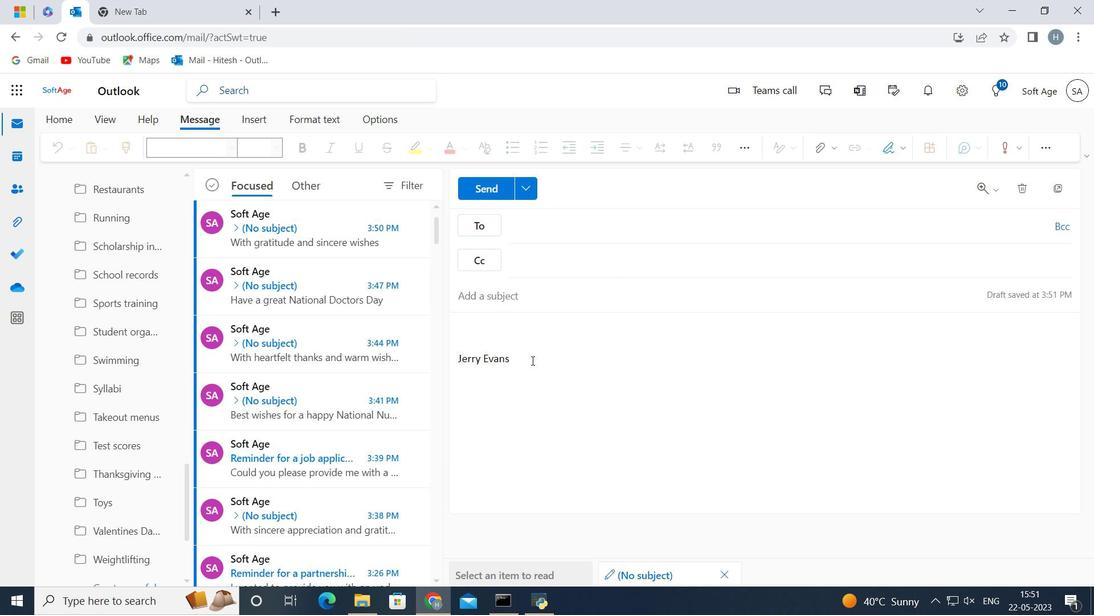
Action: Key pressed <Key.backspace><Key.backspace><Key.backspace><Key.backspace><Key.backspace><Key.backspace><Key.backspace><Key.backspace><Key.backspace><Key.backspace><Key.backspace><Key.backspace><Key.backspace><Key.backspace><Key.backspace><Key.backspace><Key.backspace><Key.backspace><Key.backspace><Key.backspace><Key.backspace><Key.backspace><Key.backspace><Key.backspace><Key.backspace><Key.backspace><Key.shift>Best<Key.space>wishes<Key.space>for<Key.space>a<Key.space>happy<Key.space><Key.shift>National<Key.space><Key.shift><Key.shift><Key.shift>Doctors<Key.space><Key.shift>Day<Key.space>
Screenshot: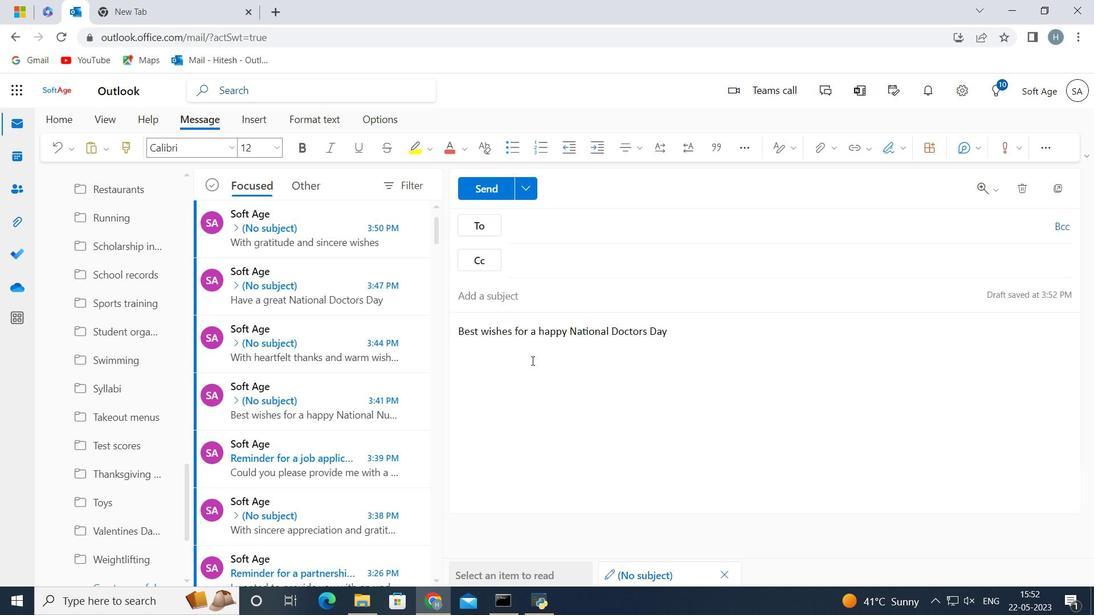 
Action: Mouse moved to (575, 212)
Screenshot: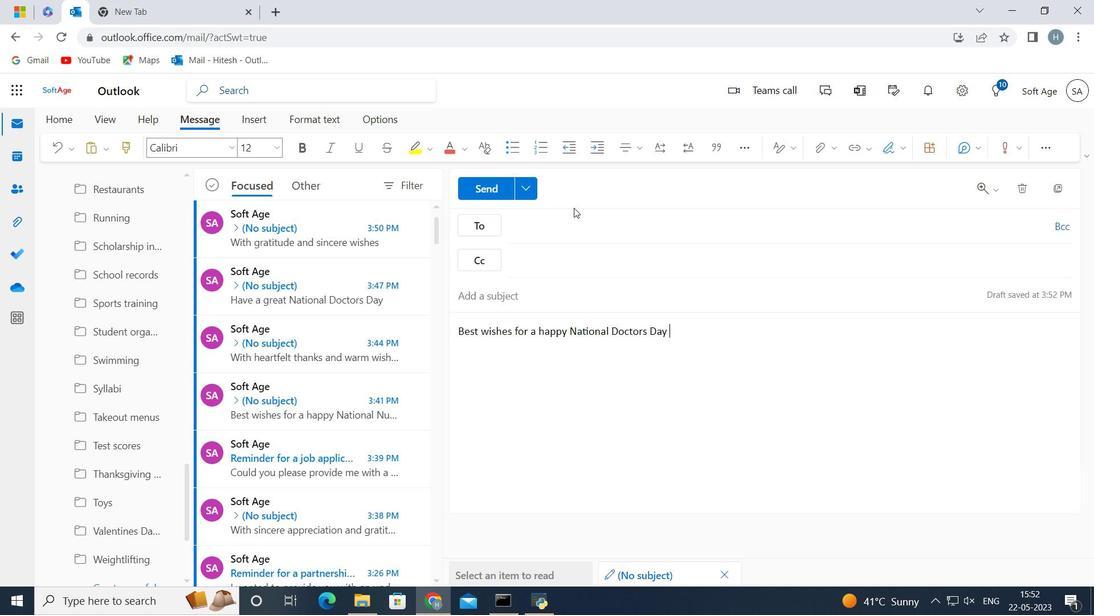 
Action: Mouse pressed left at (575, 212)
Screenshot: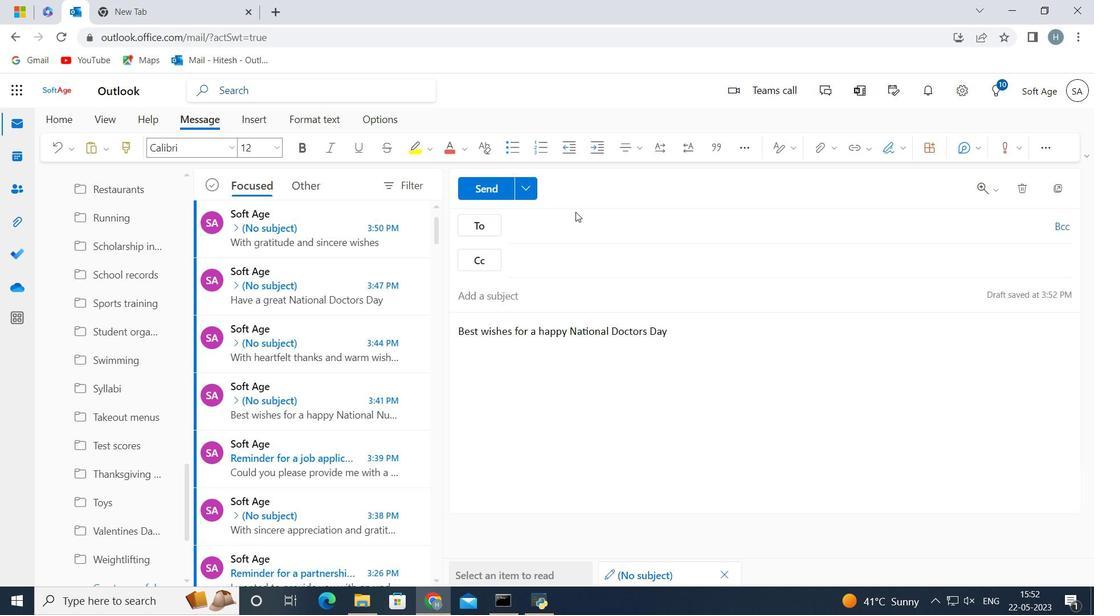 
Action: Mouse moved to (577, 220)
Screenshot: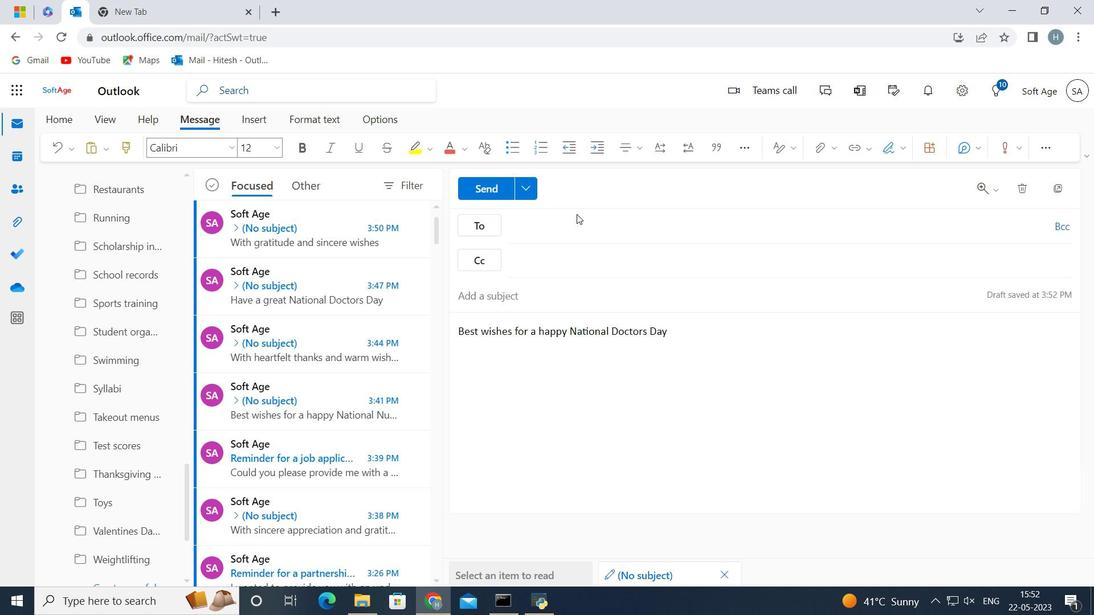 
Action: Mouse pressed left at (577, 220)
Screenshot: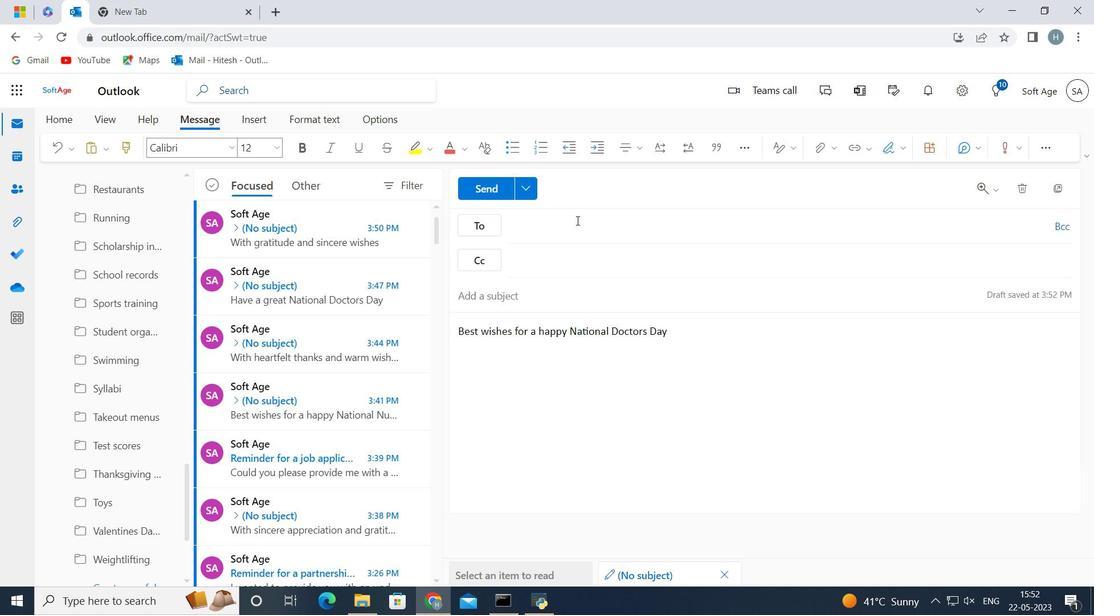 
Action: Mouse moved to (577, 221)
Screenshot: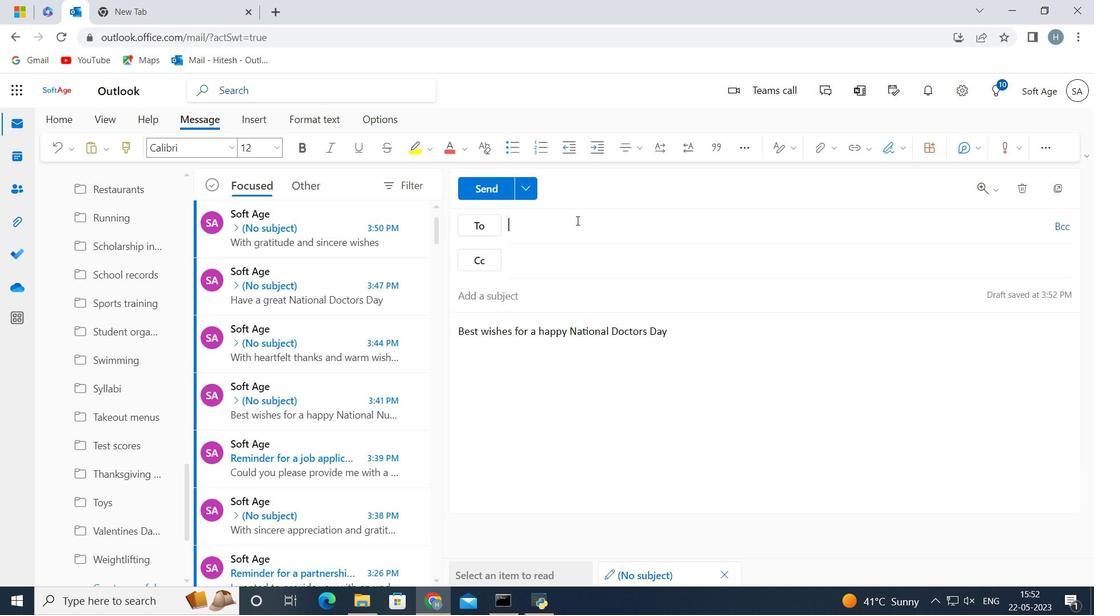
Action: Key pressed softage.8<Key.shift>@softage.net
Screenshot: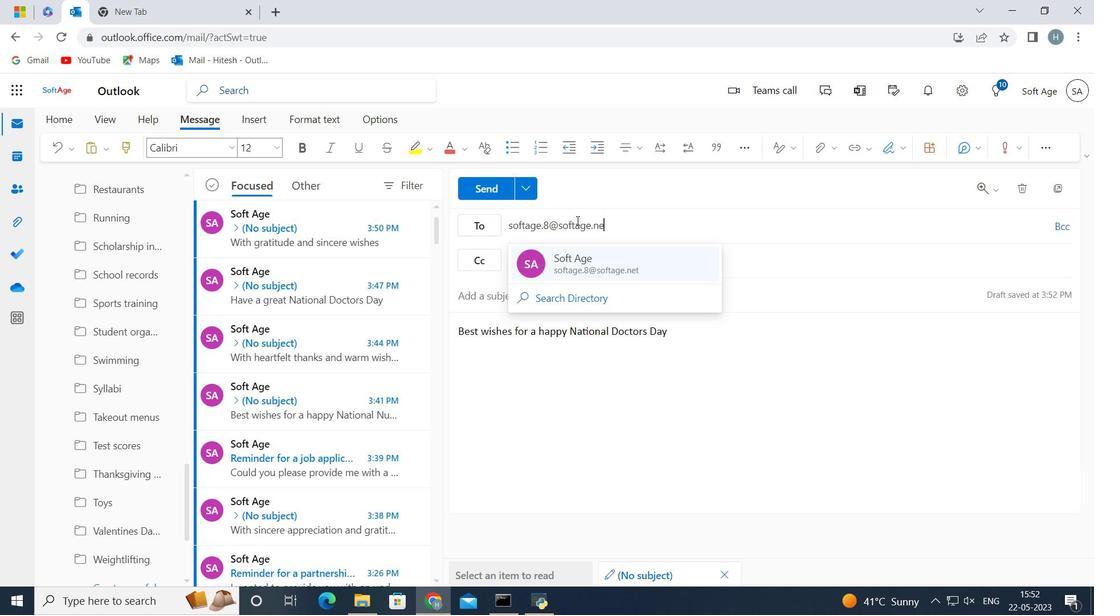 
Action: Mouse moved to (575, 263)
Screenshot: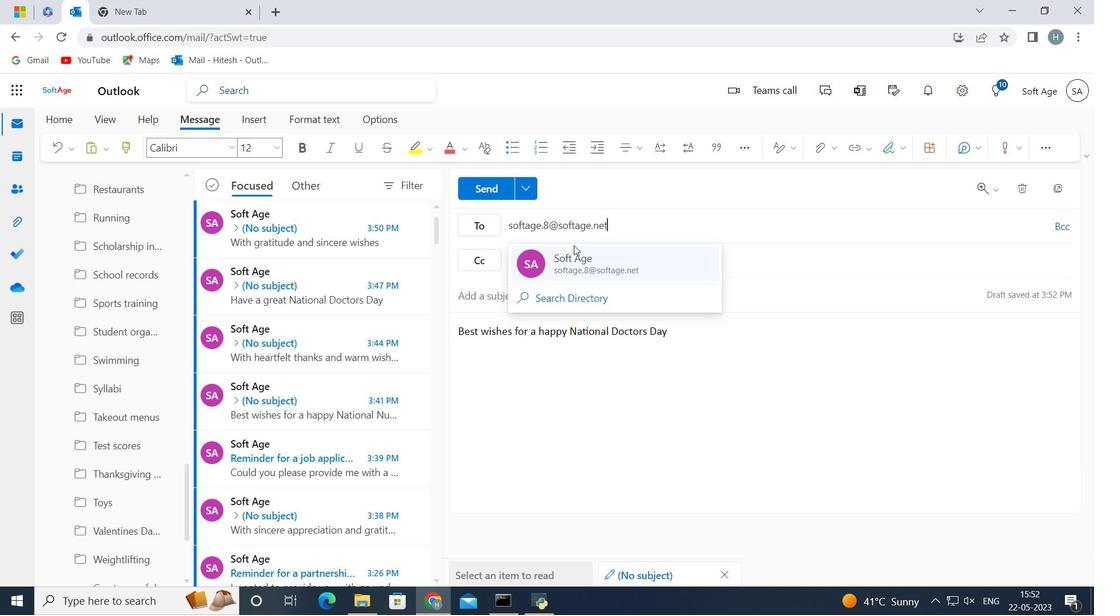 
Action: Mouse pressed left at (575, 263)
Screenshot: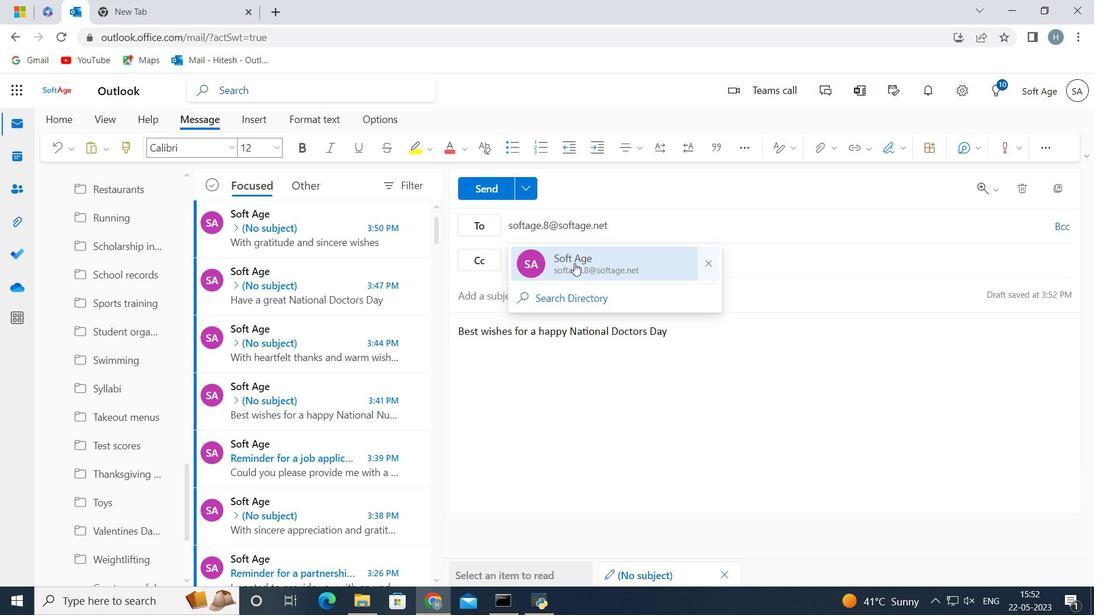 
Action: Mouse moved to (152, 472)
Screenshot: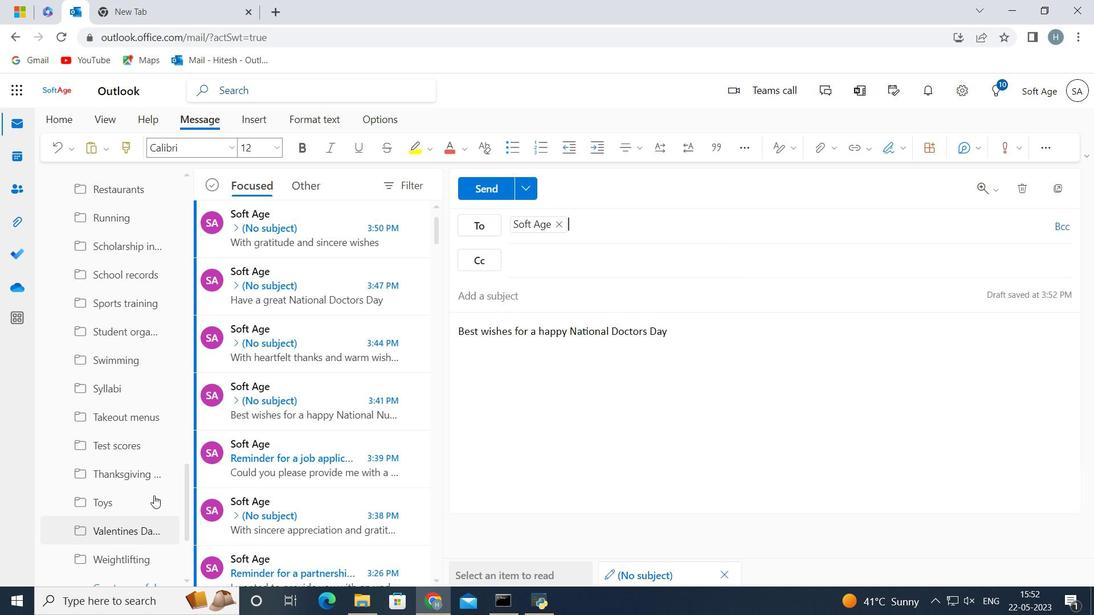 
Action: Mouse scrolled (152, 472) with delta (0, 0)
Screenshot: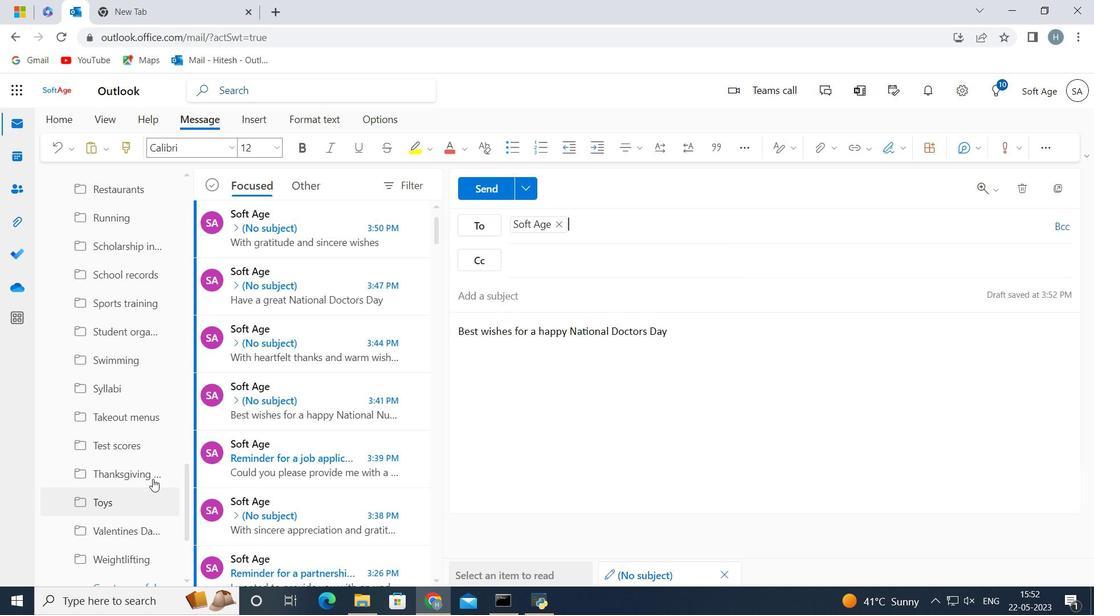 
Action: Mouse scrolled (152, 472) with delta (0, 0)
Screenshot: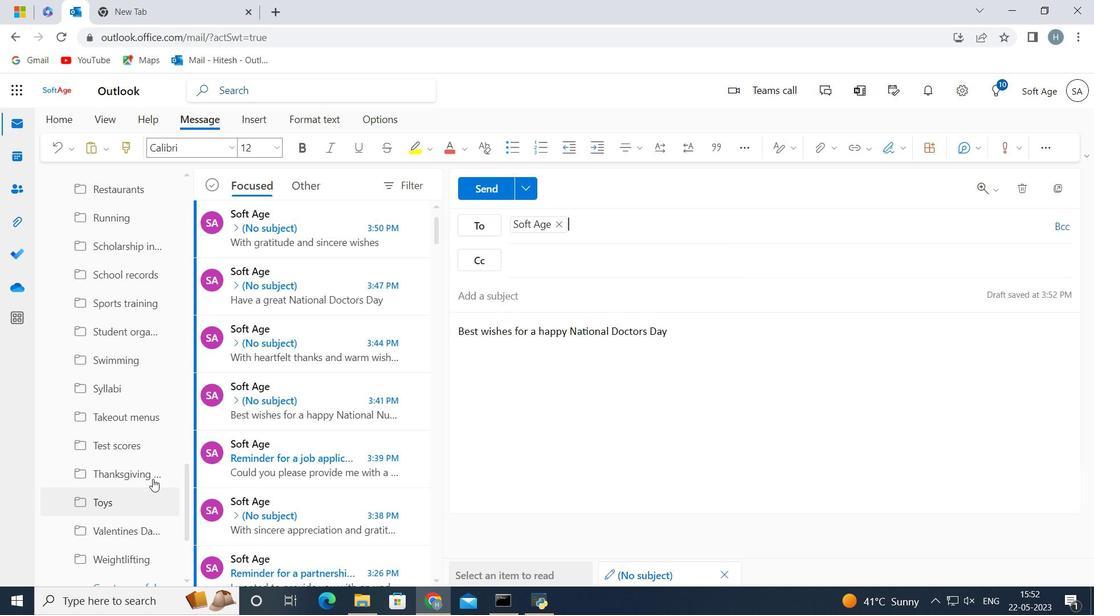 
Action: Mouse scrolled (152, 472) with delta (0, 0)
Screenshot: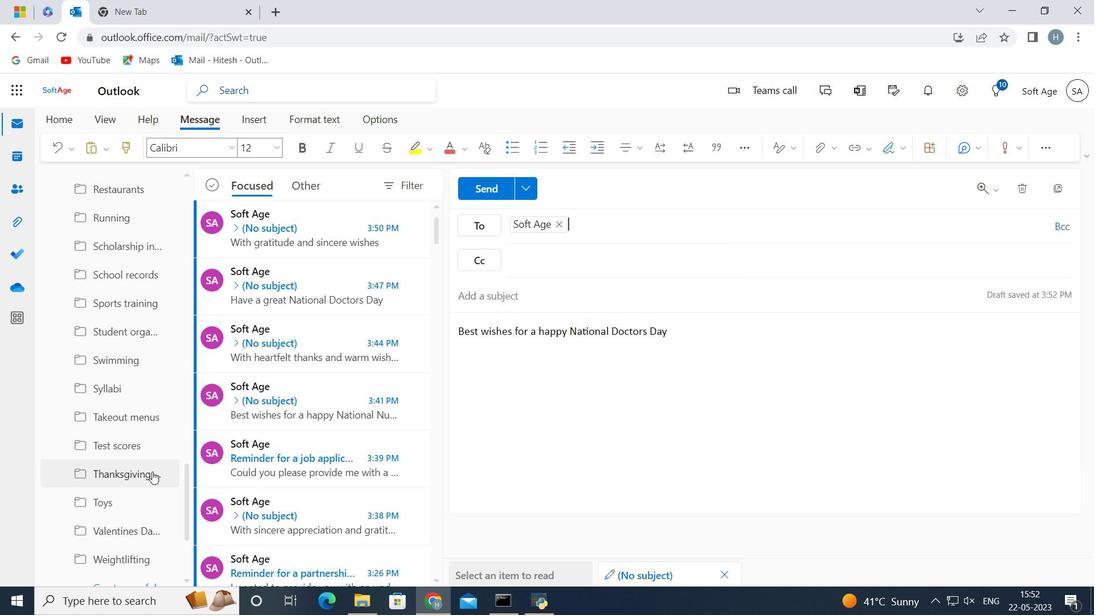 
Action: Mouse moved to (151, 470)
Screenshot: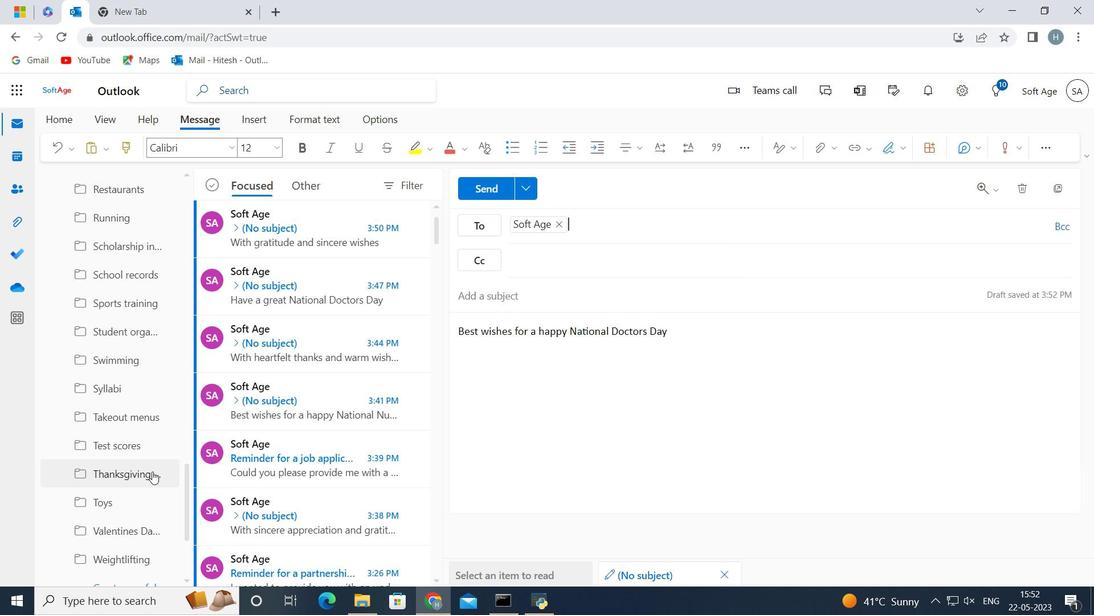 
Action: Mouse scrolled (152, 470) with delta (0, 0)
Screenshot: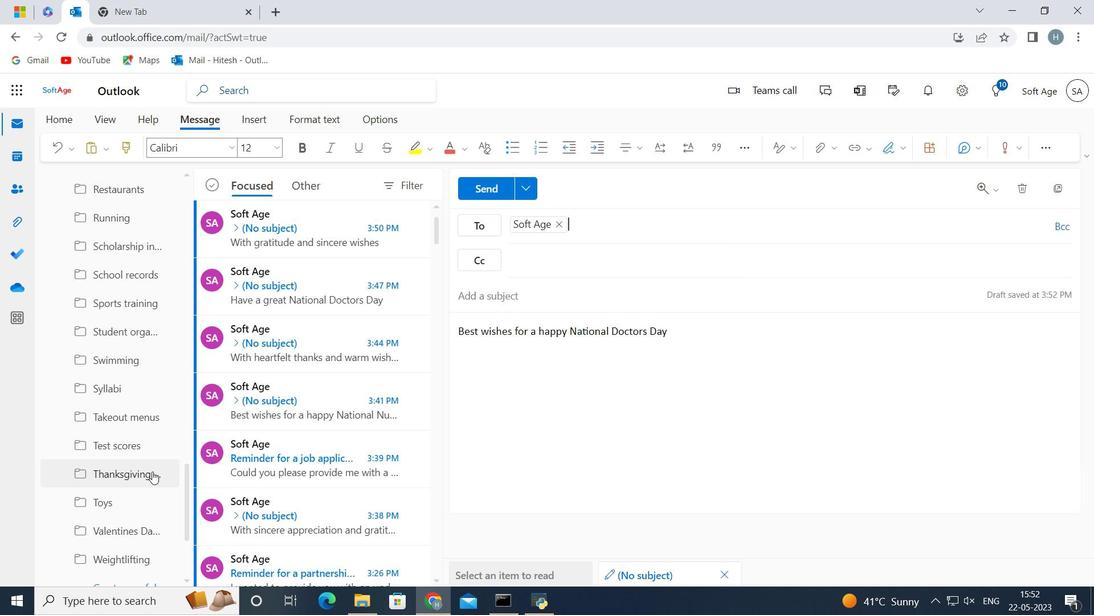 
Action: Mouse moved to (141, 443)
Screenshot: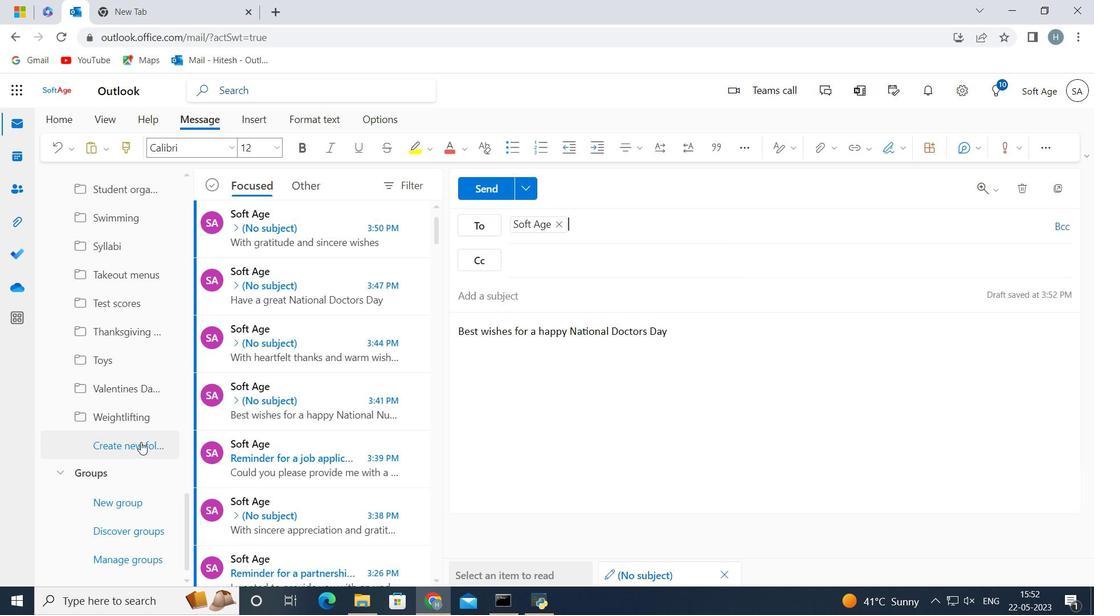 
Action: Mouse pressed left at (141, 443)
Screenshot: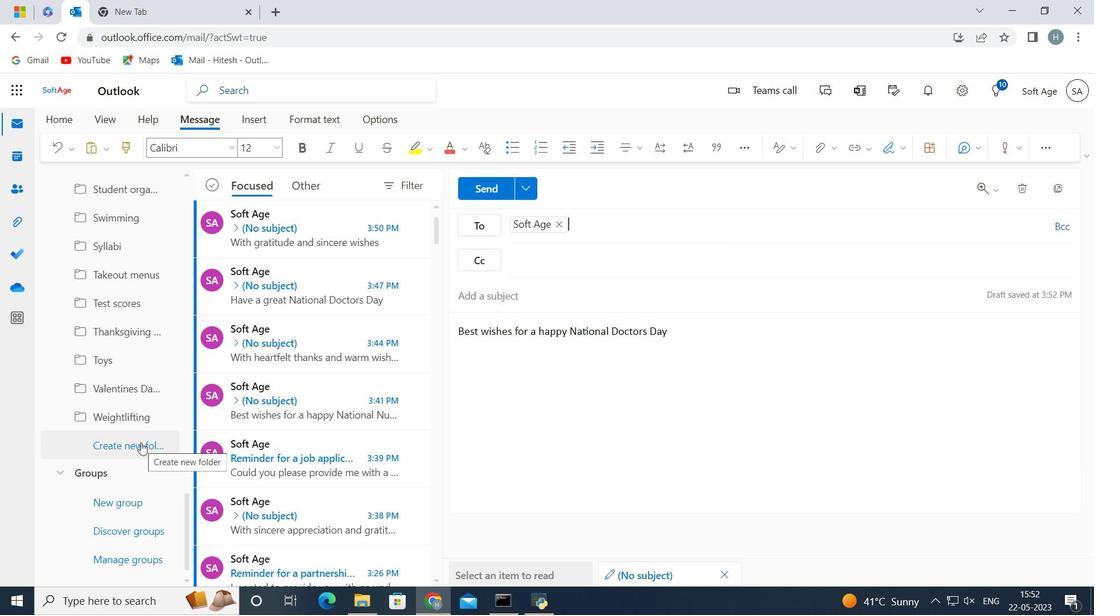 
Action: Key pressed <Key.shift>Volunteer<Key.space><Key.shift><Key.shift><Key.shift><Key.shift><Key.shift><Key.shift><Key.shift><Key.shift><Key.shift><Key.shift><Key.shift><Key.shift><Key.shift><Key.shift><Key.shift>work<Key.space>
Screenshot: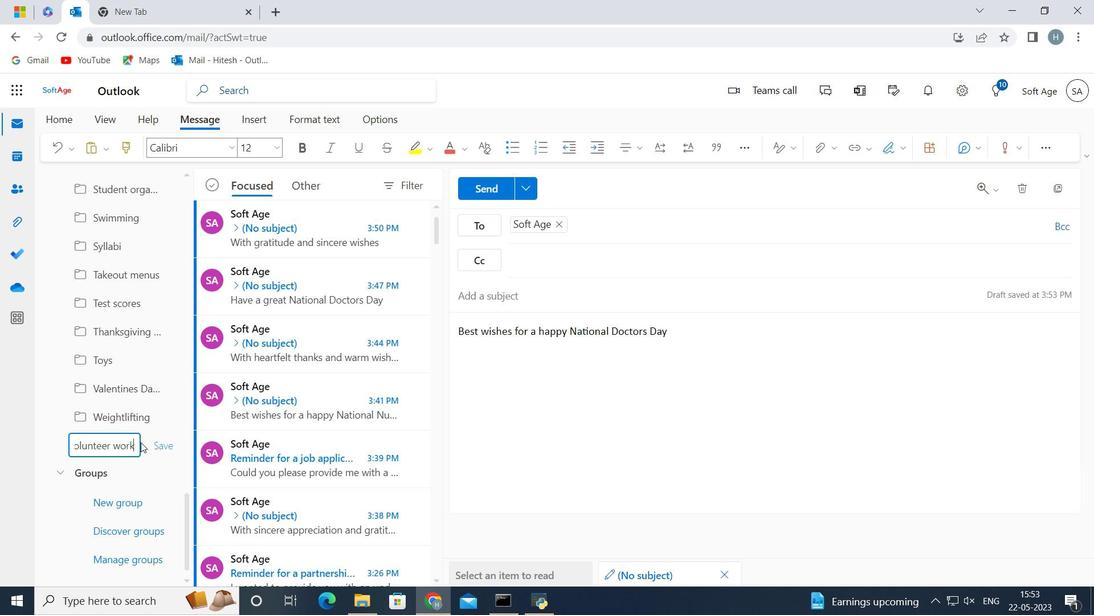 
Action: Mouse moved to (156, 442)
Screenshot: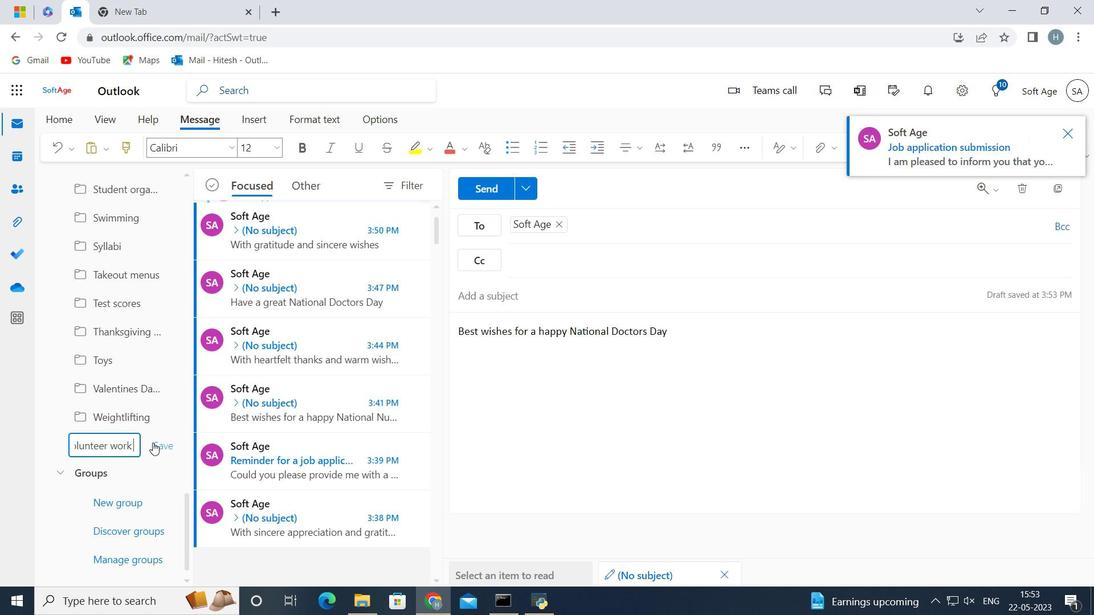 
Action: Mouse pressed left at (156, 442)
Screenshot: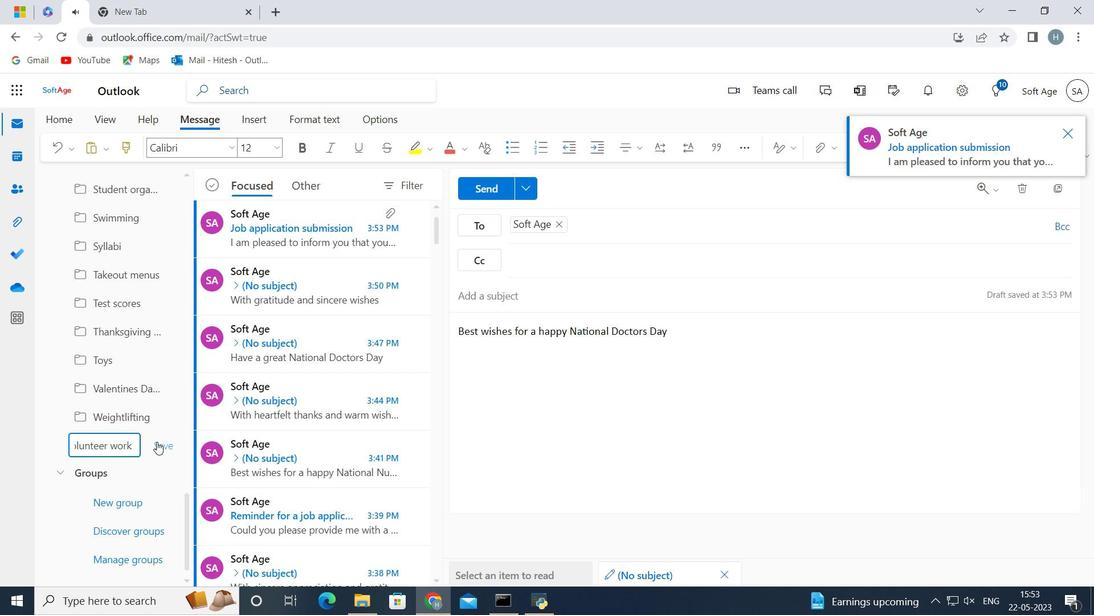
Action: Mouse moved to (486, 192)
Screenshot: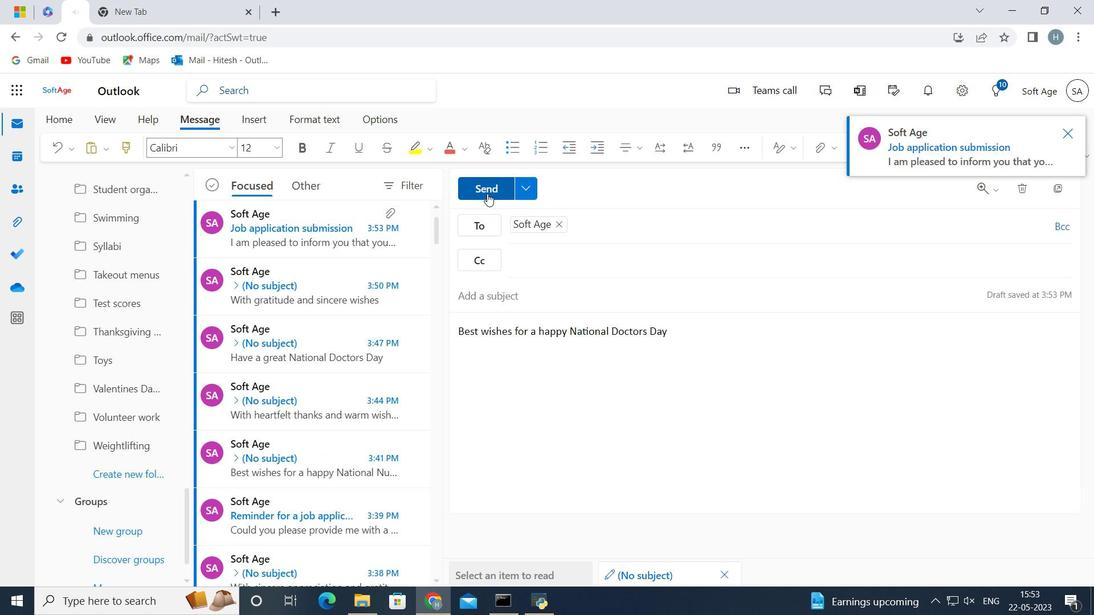 
Action: Mouse pressed left at (486, 192)
Screenshot: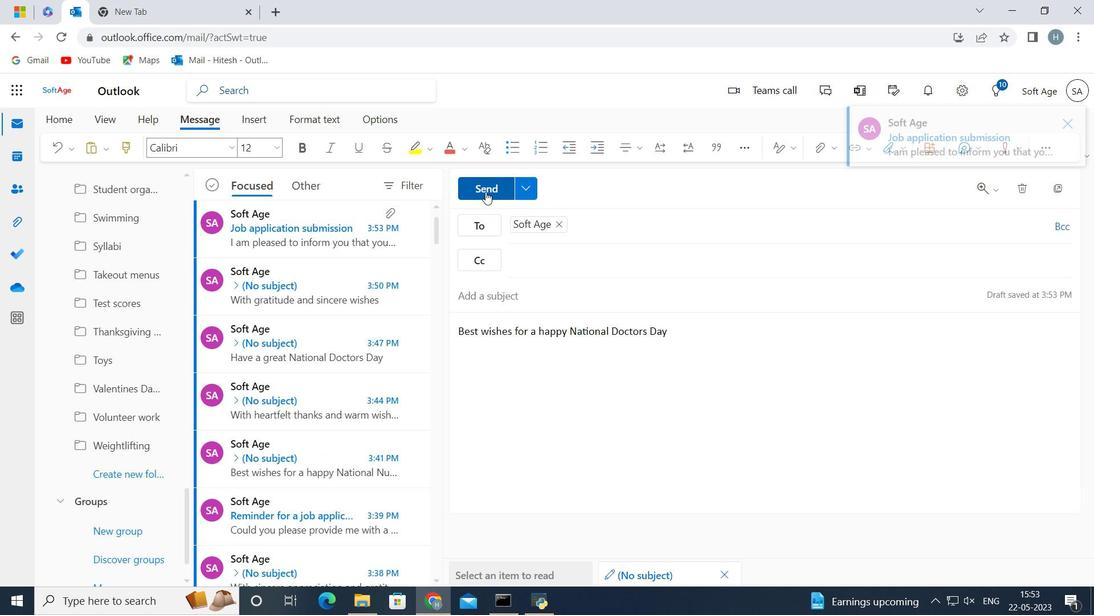 
Action: Mouse moved to (545, 362)
Screenshot: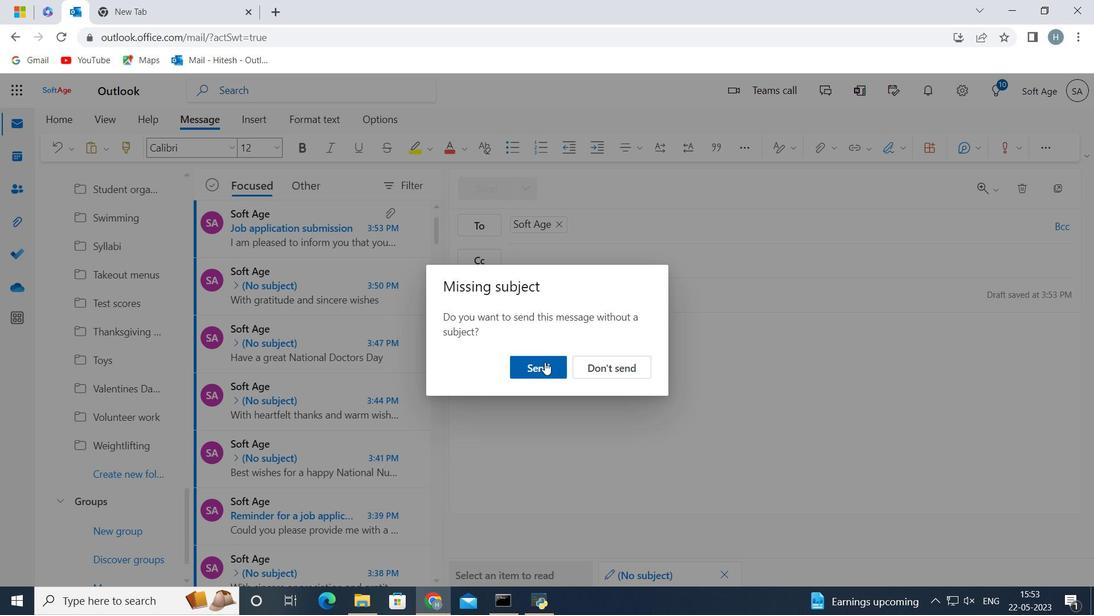 
Action: Mouse pressed left at (545, 362)
Screenshot: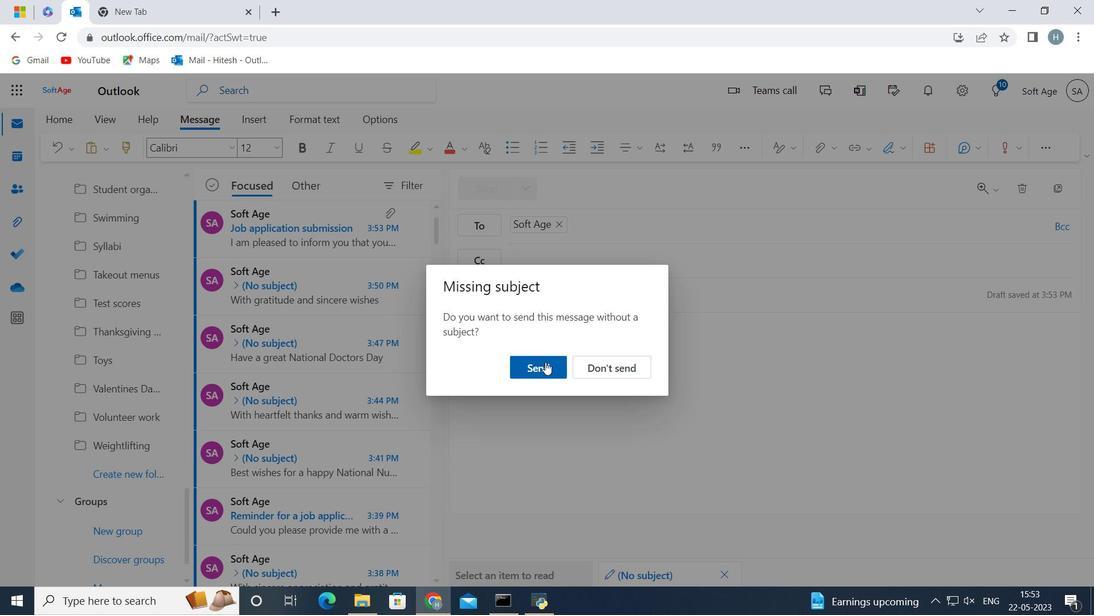 
